 Task: Look for space in Collegno, Italy from 17th June, 2023 to 21st June, 2023 for 2 adults in price range Rs.7000 to Rs.12000. Place can be private room with 1  bedroom having 2 beds and 1 bathroom. Property type can be house, flat, guest house. Amenities needed are: wifi. Booking option can be shelf check-in. Required host language is English.
Action: Mouse moved to (492, 125)
Screenshot: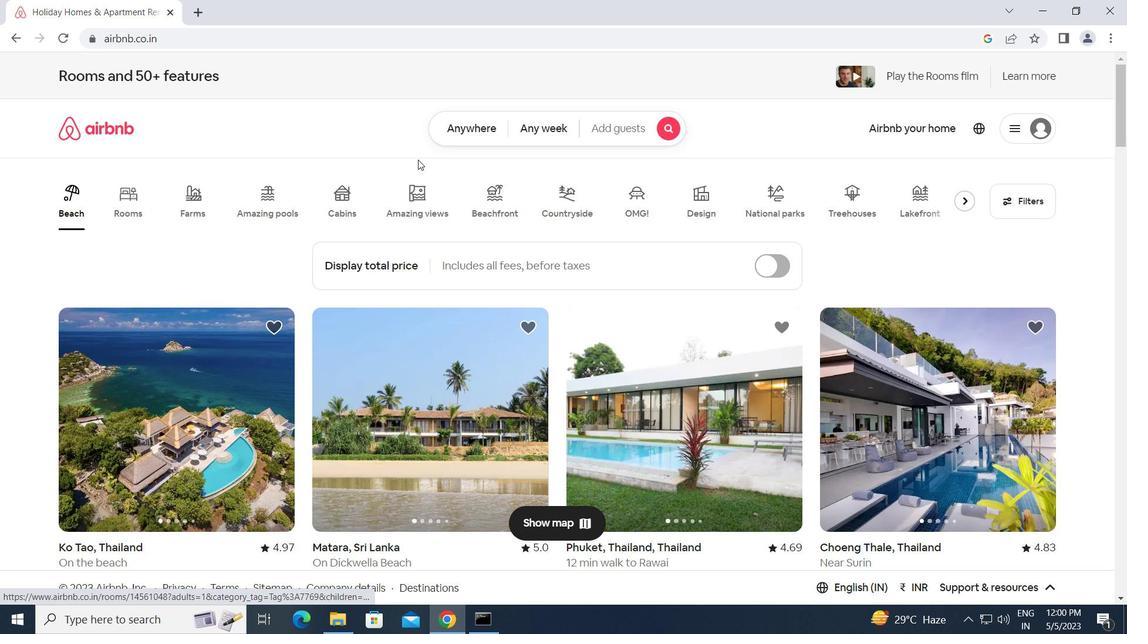 
Action: Mouse pressed left at (492, 125)
Screenshot: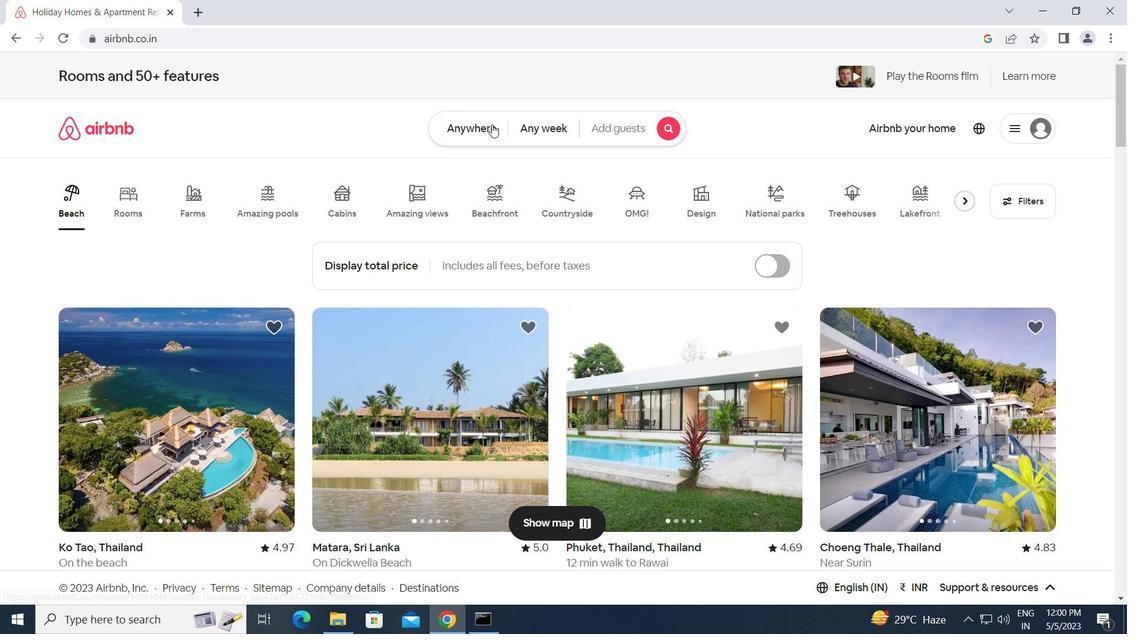 
Action: Mouse moved to (394, 178)
Screenshot: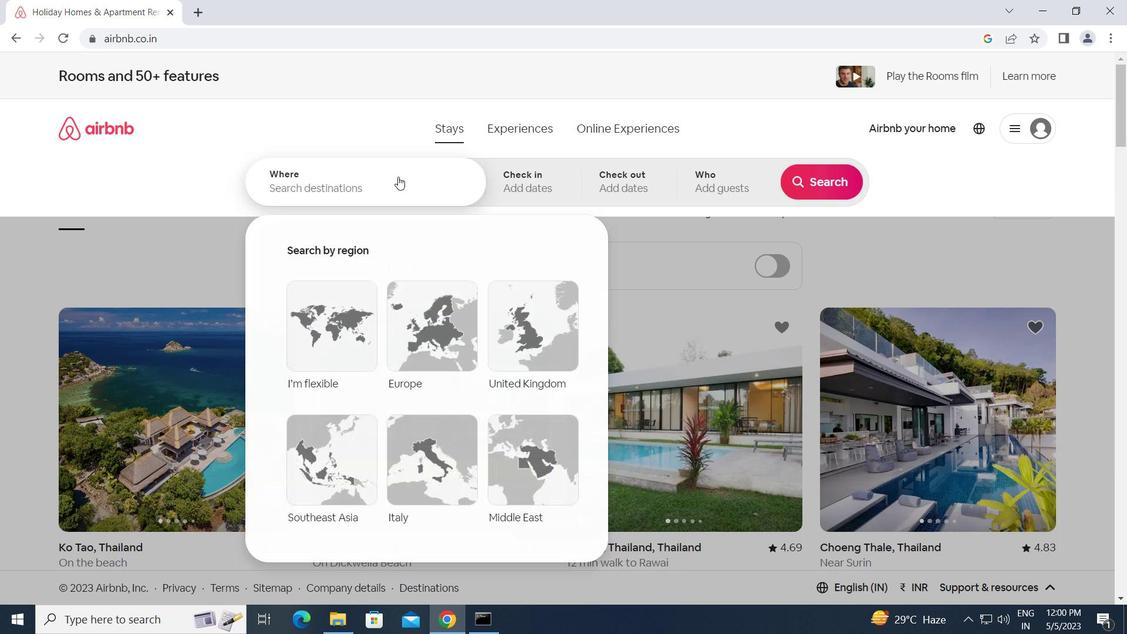 
Action: Mouse pressed left at (394, 178)
Screenshot: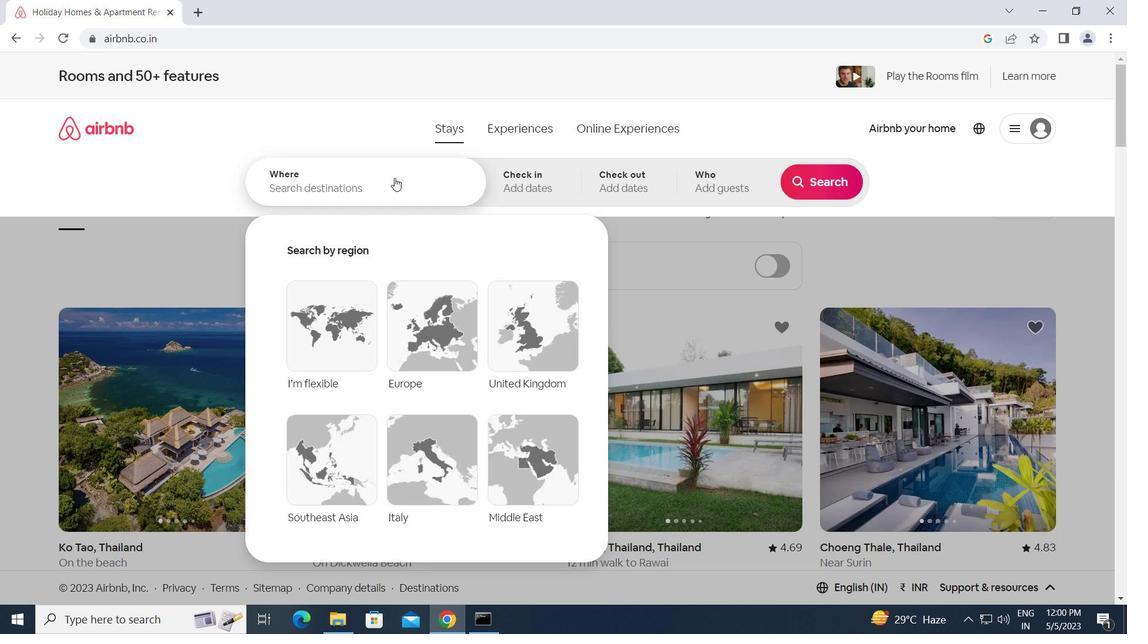 
Action: Key pressed c<Key.caps_lock>ollegno,<Key.space><Key.caps_lock>i<Key.caps_lock>taly<Key.enter>
Screenshot: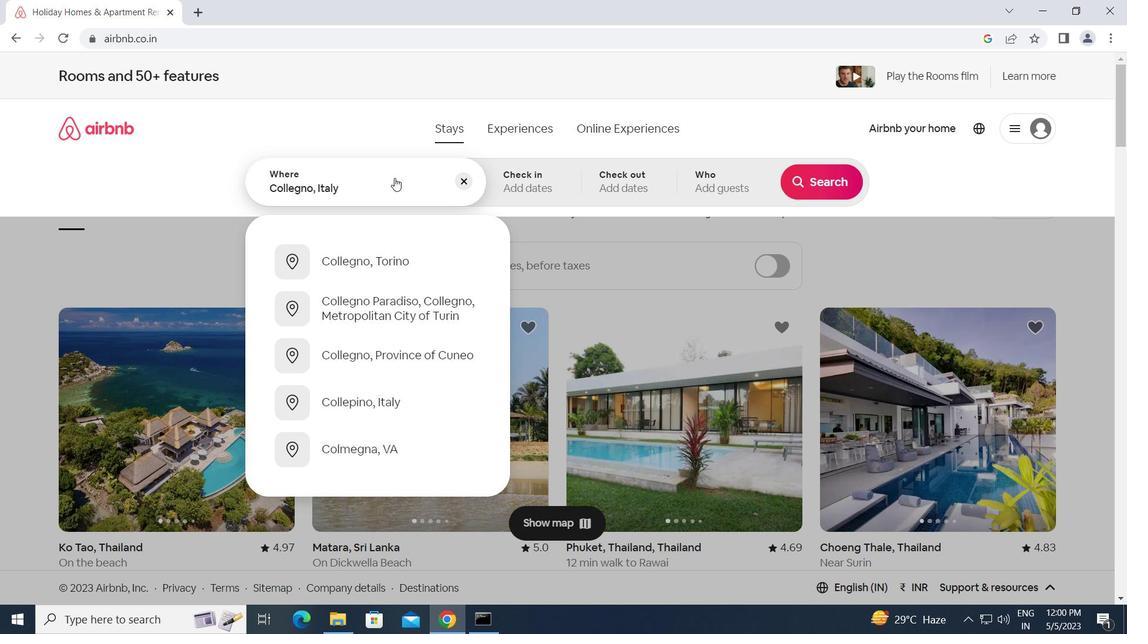 
Action: Mouse moved to (803, 432)
Screenshot: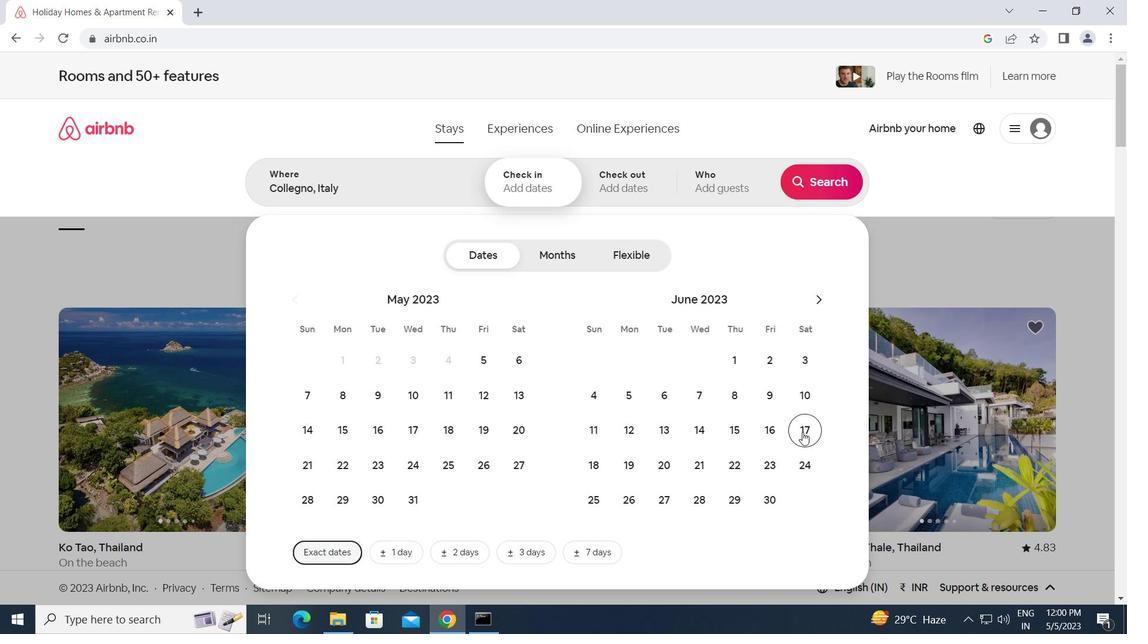
Action: Mouse pressed left at (803, 432)
Screenshot: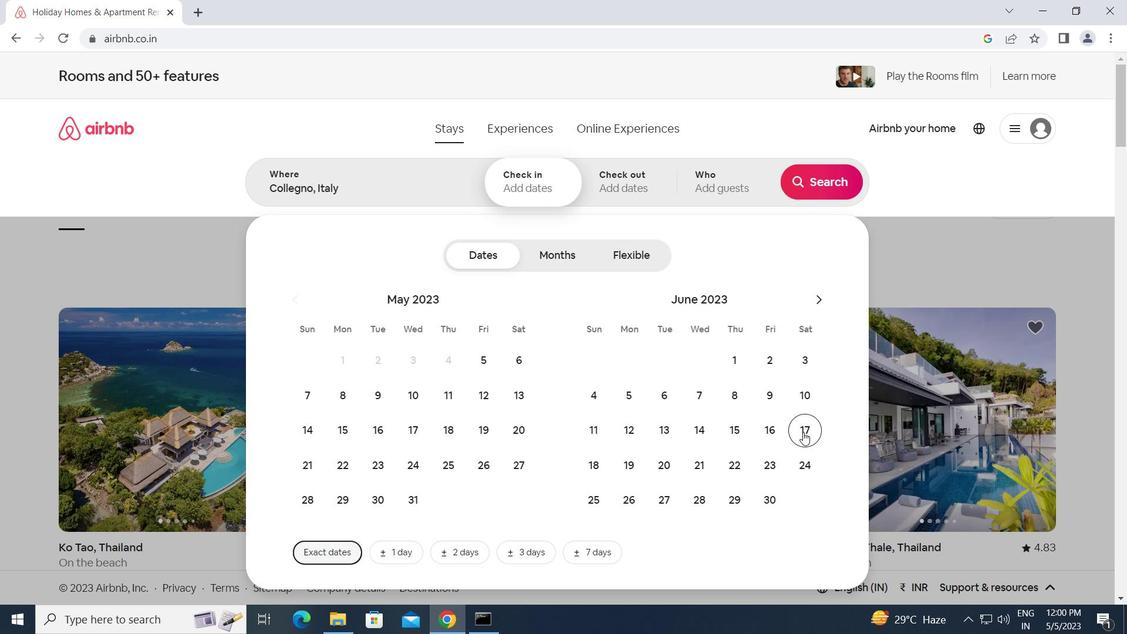 
Action: Mouse moved to (704, 469)
Screenshot: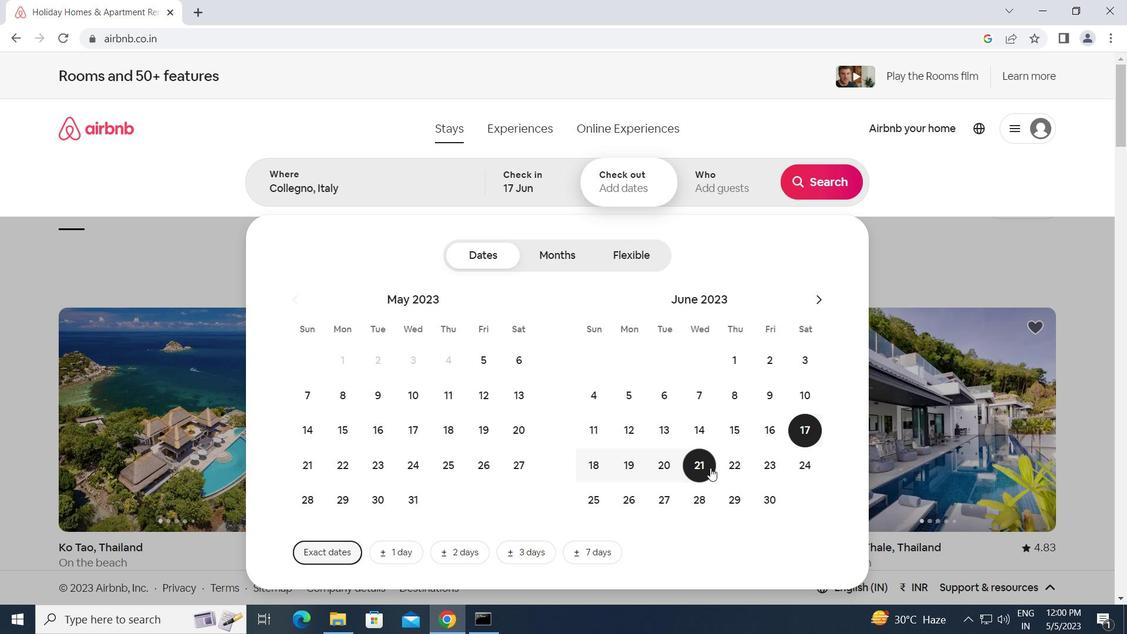 
Action: Mouse pressed left at (704, 469)
Screenshot: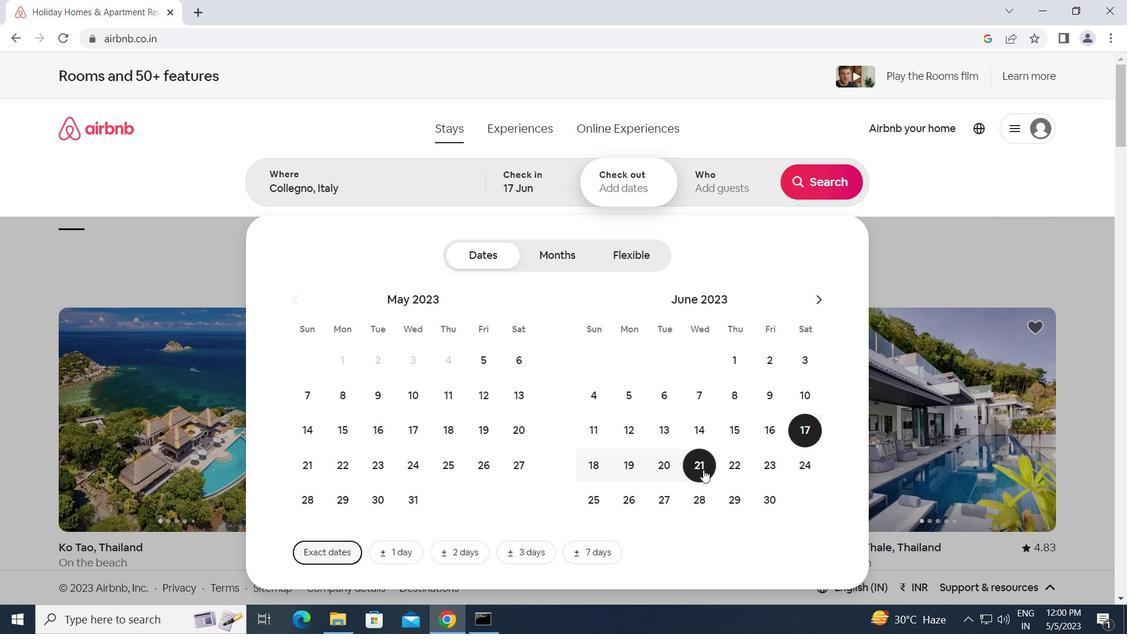 
Action: Mouse moved to (725, 182)
Screenshot: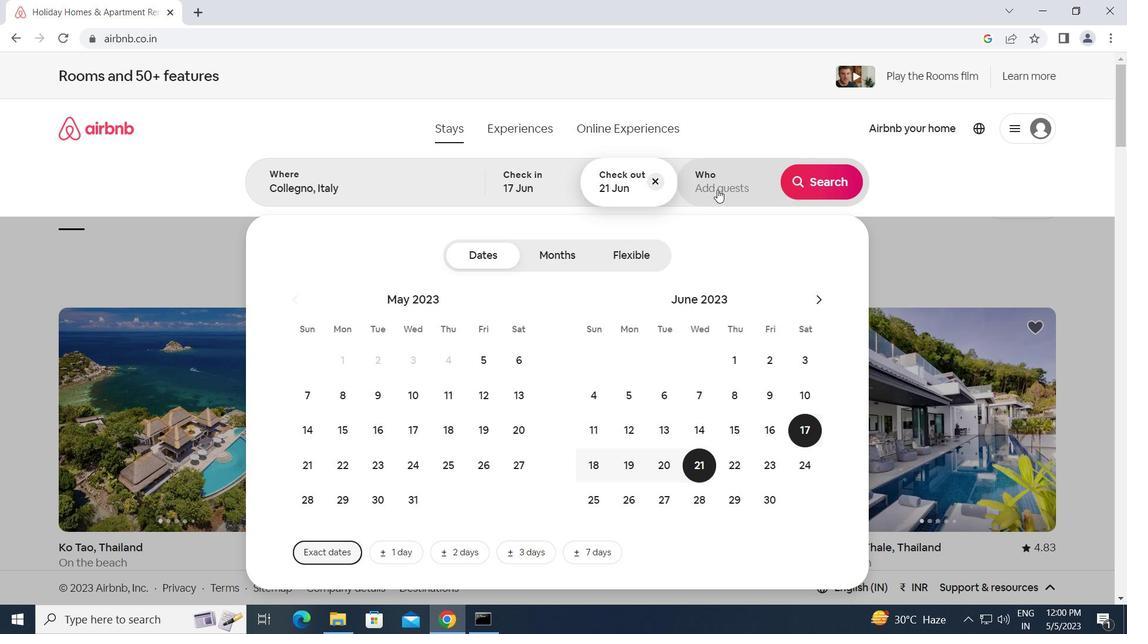 
Action: Mouse pressed left at (725, 182)
Screenshot: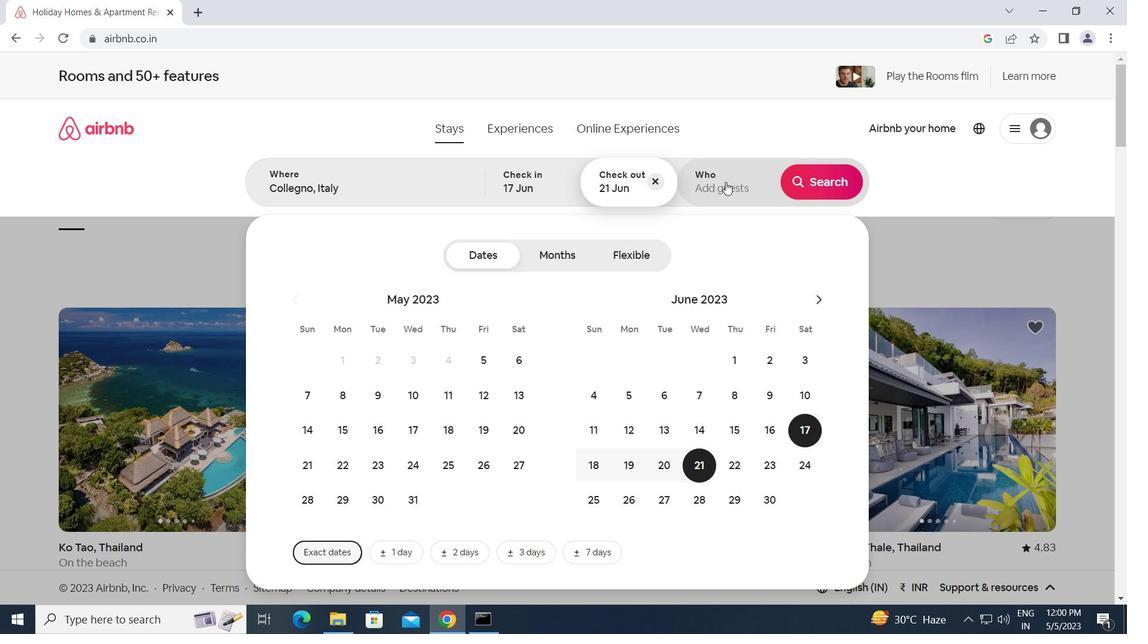 
Action: Mouse moved to (828, 256)
Screenshot: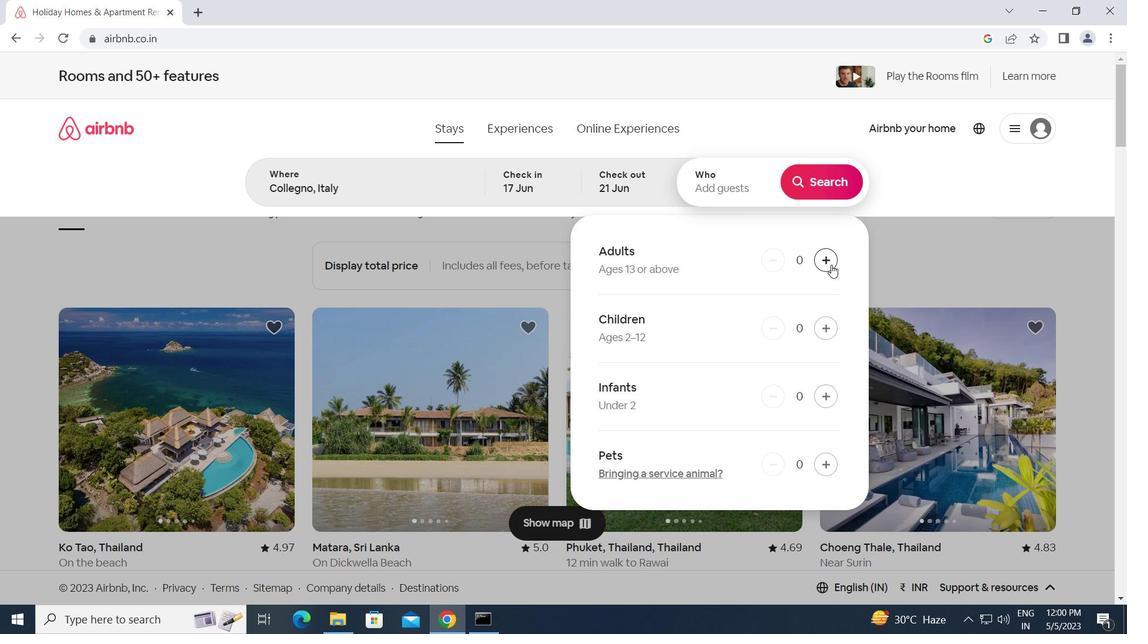 
Action: Mouse pressed left at (828, 256)
Screenshot: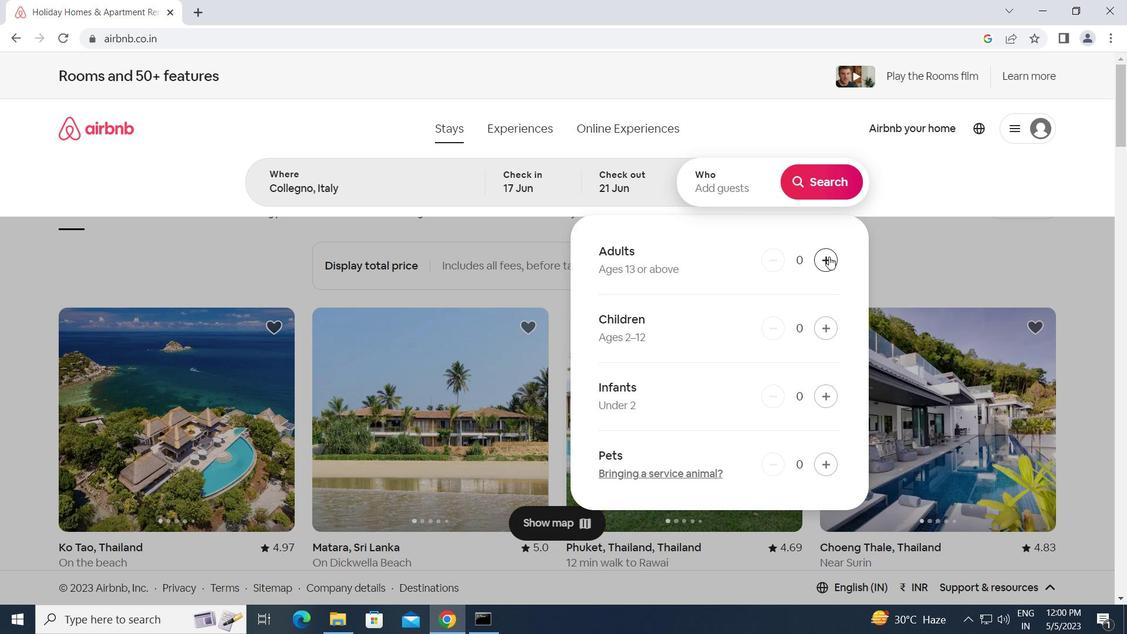 
Action: Mouse pressed left at (828, 256)
Screenshot: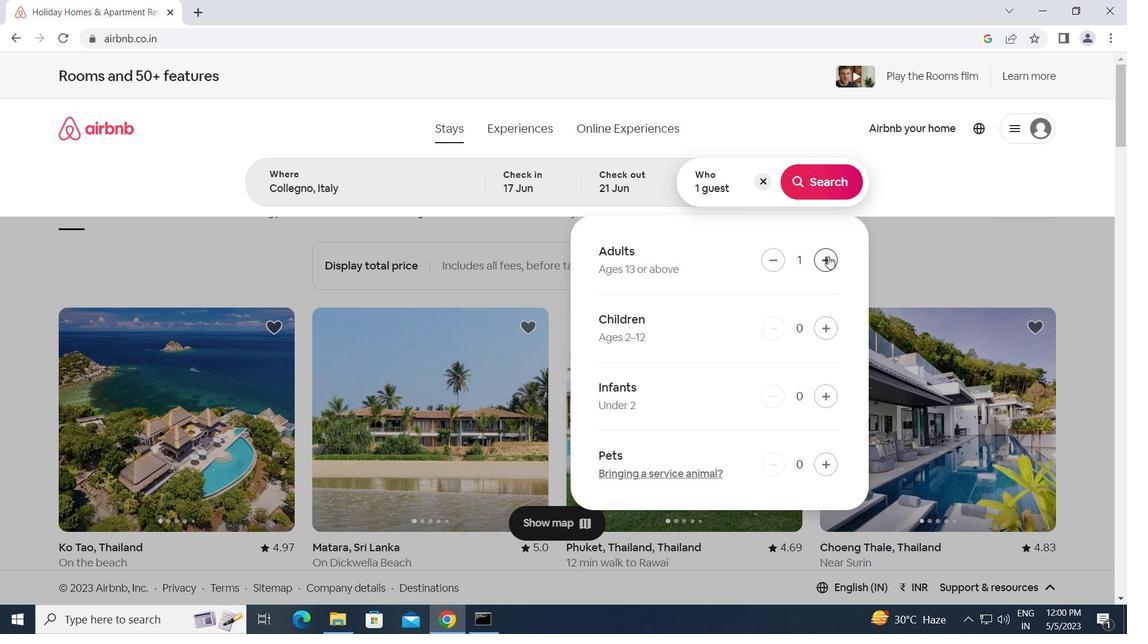 
Action: Mouse moved to (823, 179)
Screenshot: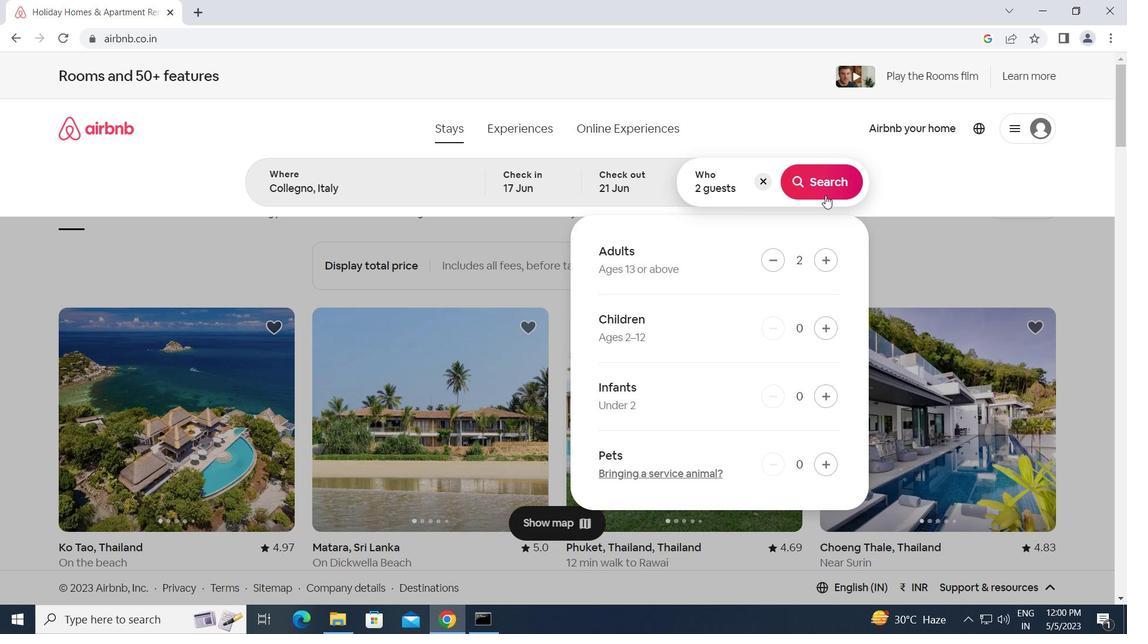 
Action: Mouse pressed left at (823, 179)
Screenshot: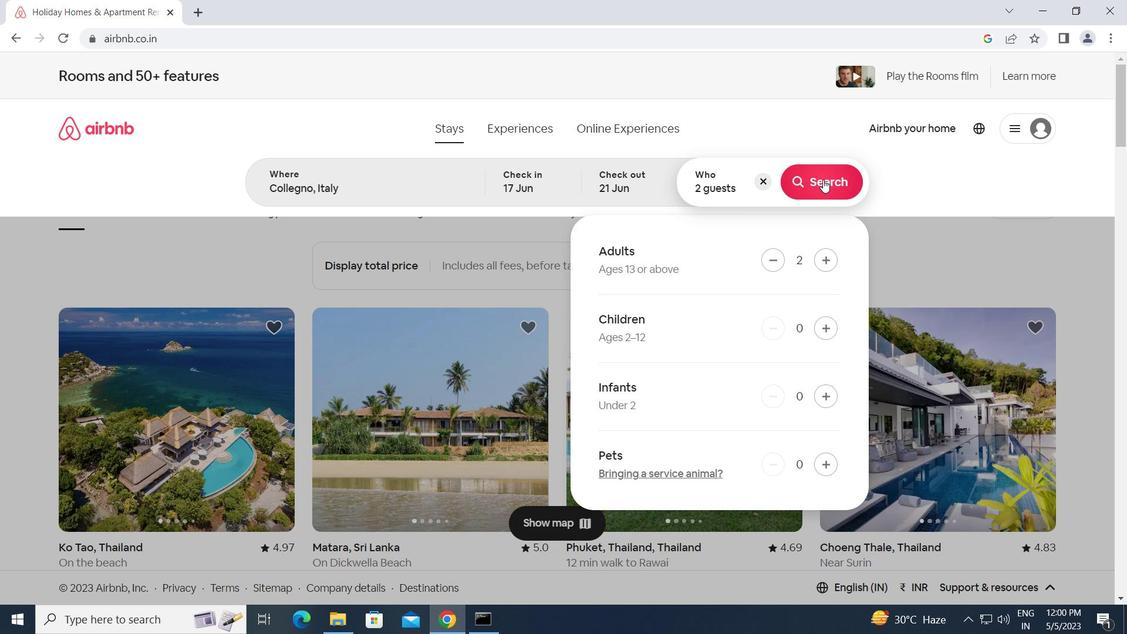 
Action: Mouse moved to (1072, 140)
Screenshot: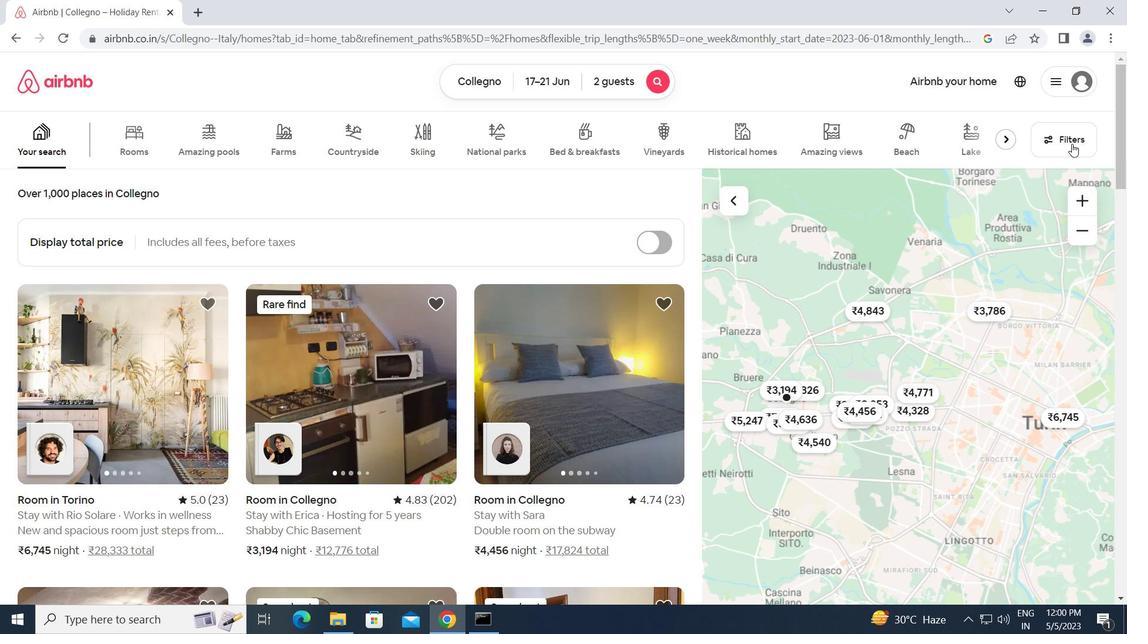
Action: Mouse pressed left at (1072, 140)
Screenshot: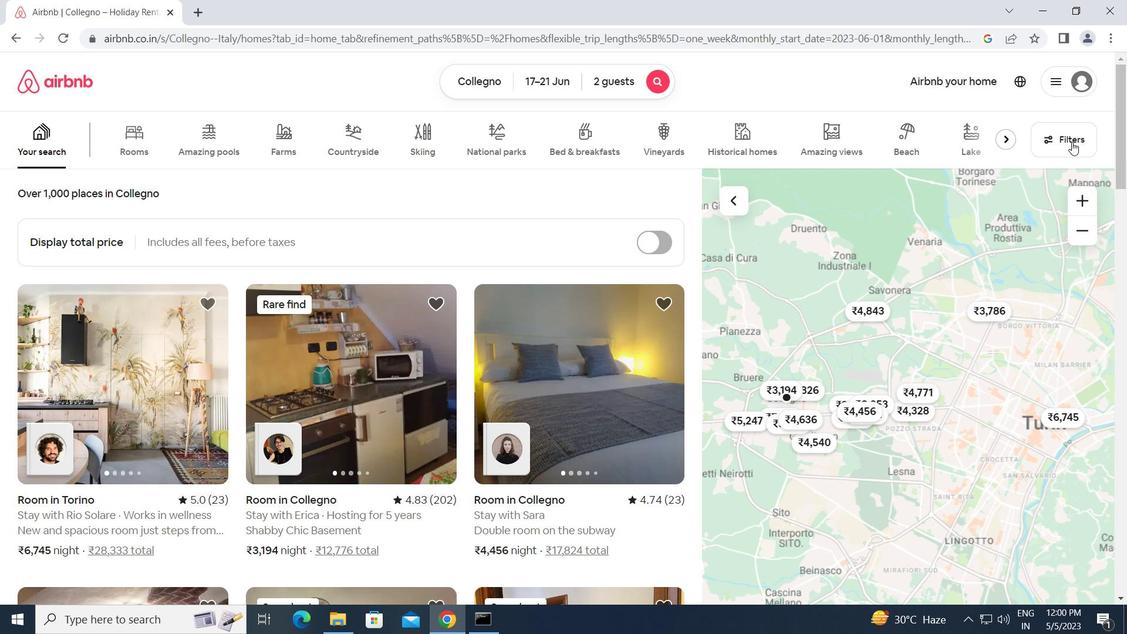 
Action: Mouse moved to (368, 506)
Screenshot: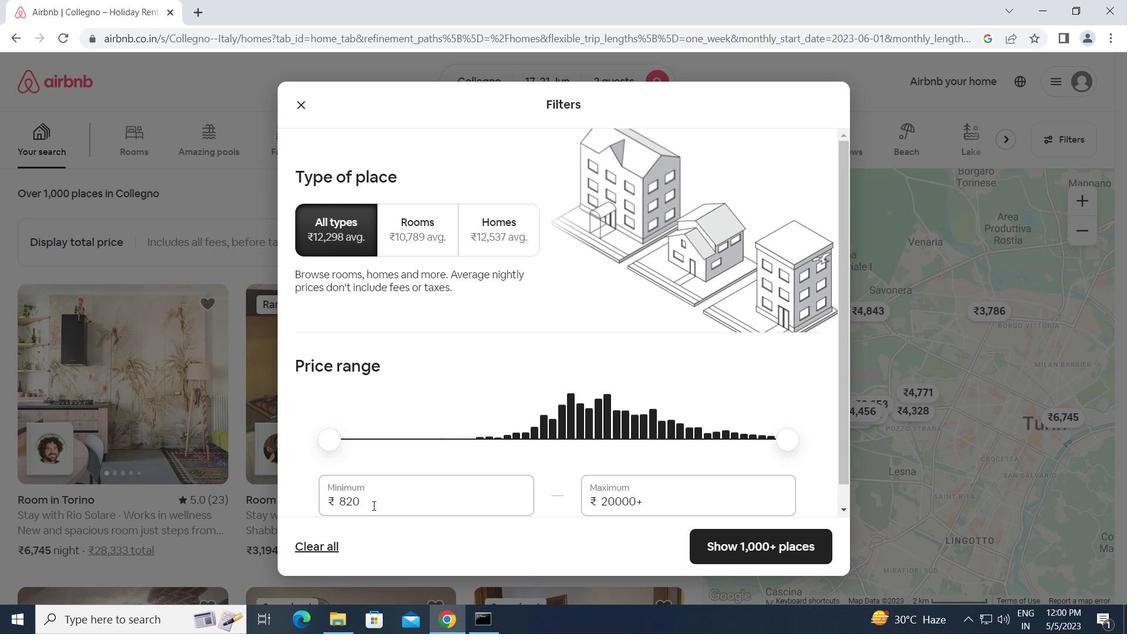 
Action: Mouse pressed left at (368, 506)
Screenshot: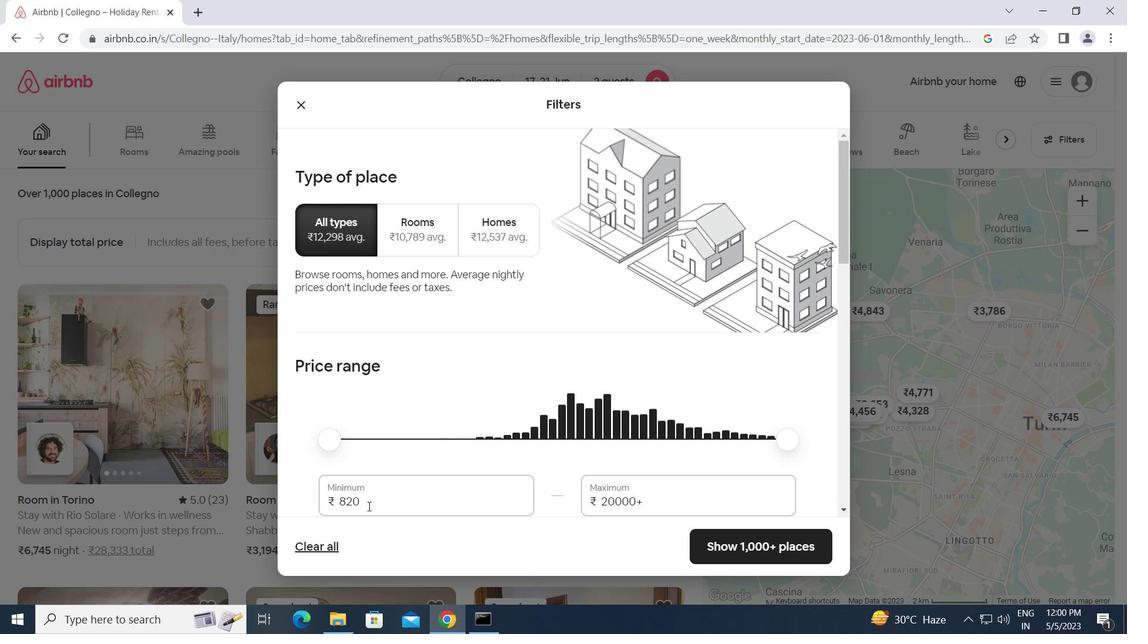 
Action: Mouse moved to (318, 506)
Screenshot: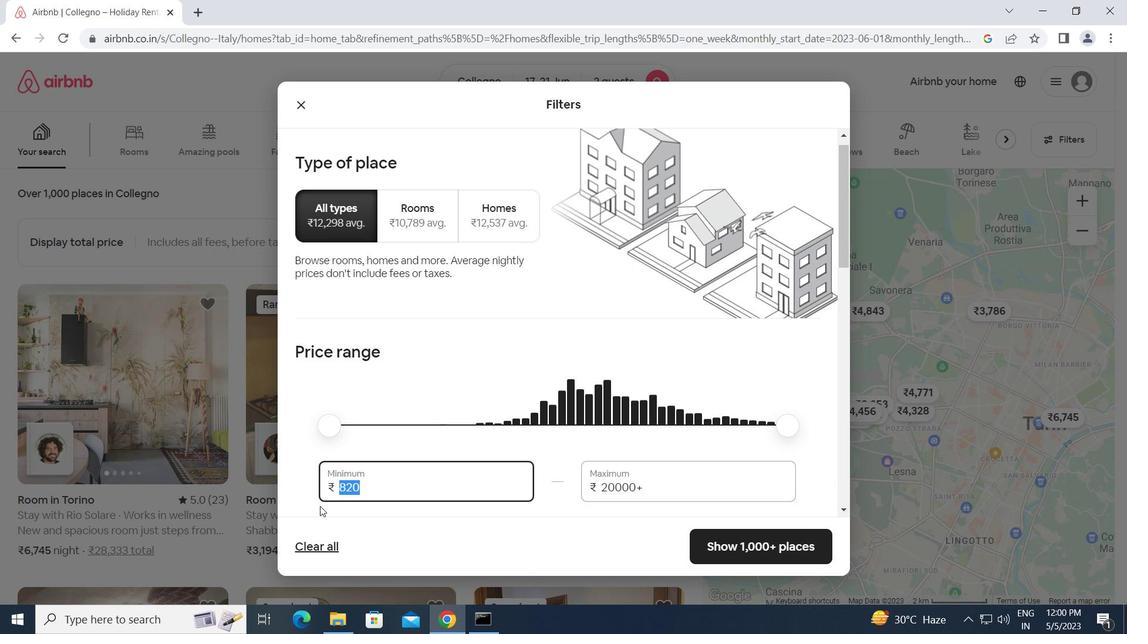 
Action: Key pressed 7000<Key.tab>12000
Screenshot: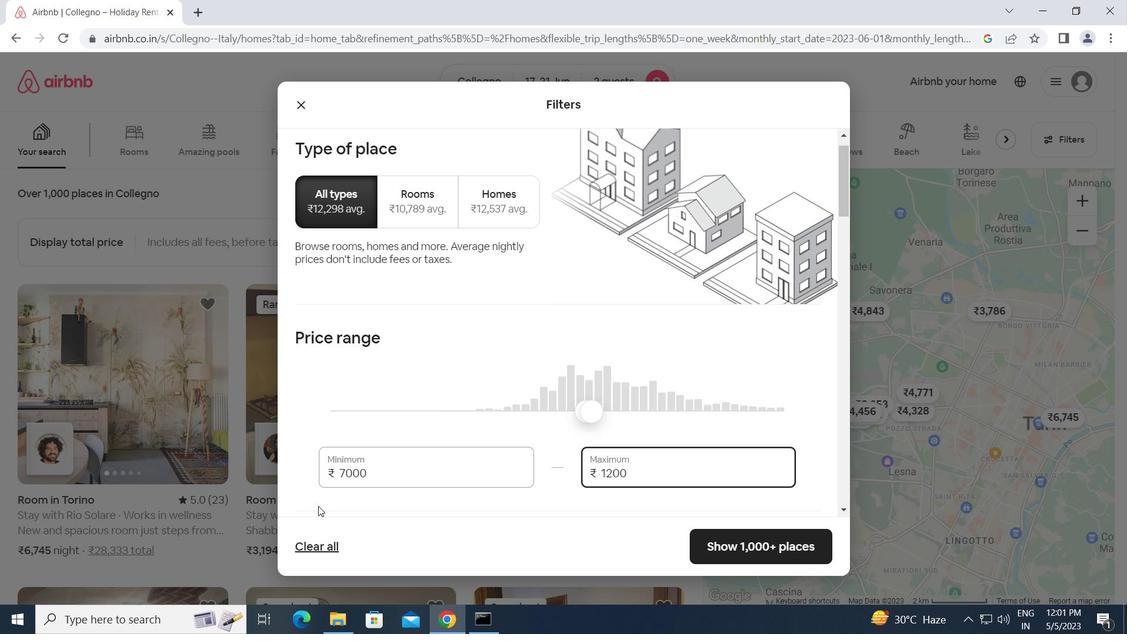 
Action: Mouse moved to (379, 499)
Screenshot: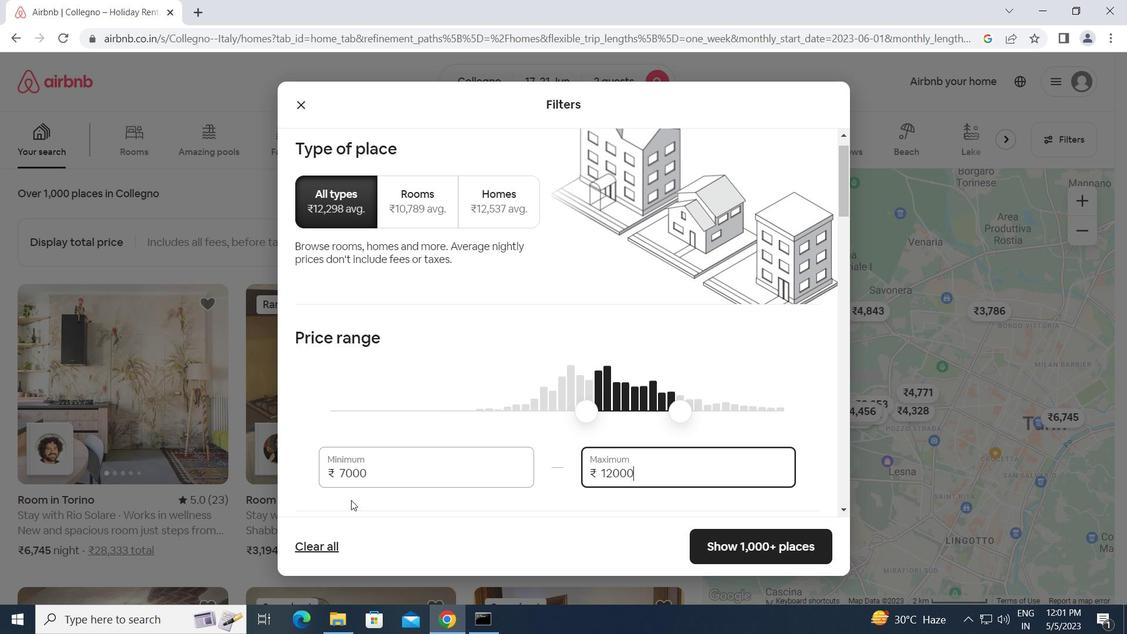 
Action: Mouse scrolled (379, 498) with delta (0, 0)
Screenshot: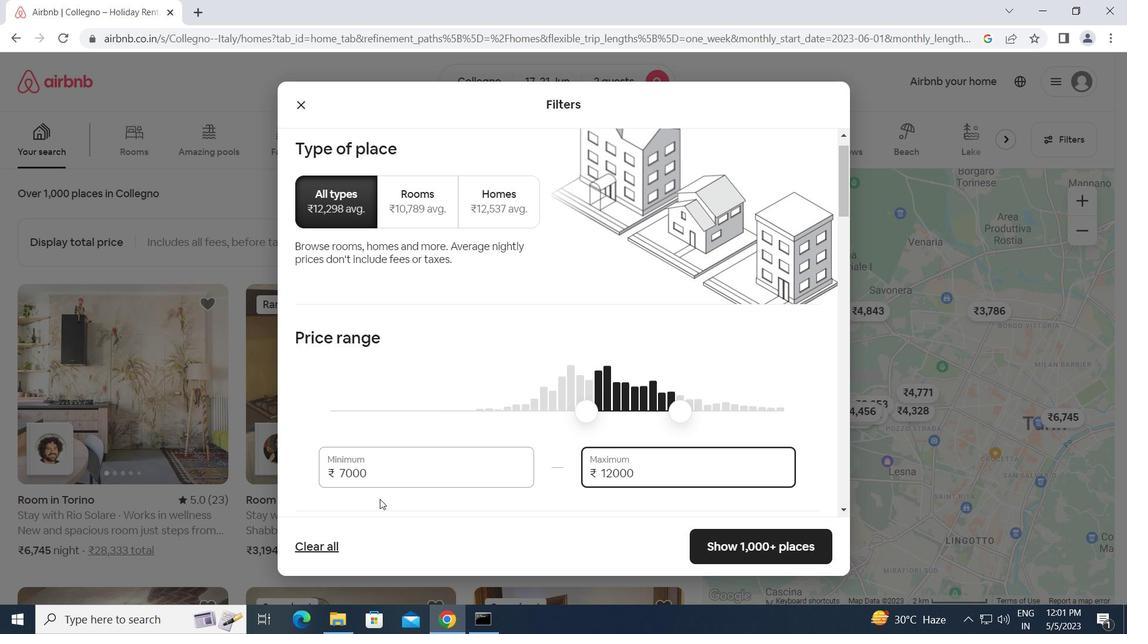 
Action: Mouse scrolled (379, 498) with delta (0, 0)
Screenshot: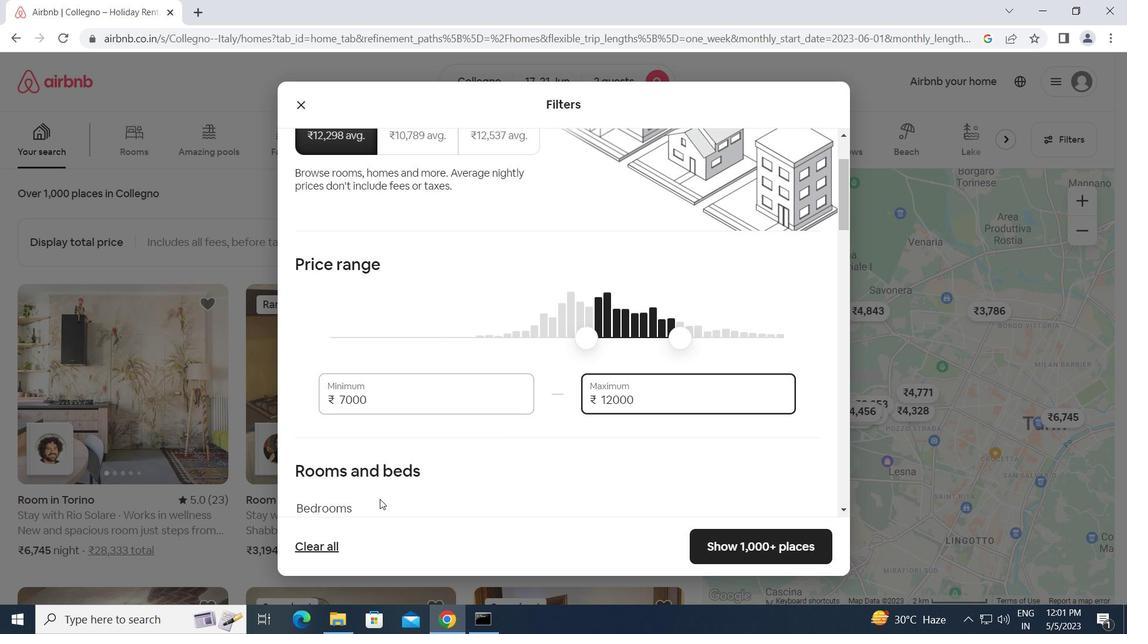 
Action: Mouse scrolled (379, 498) with delta (0, 0)
Screenshot: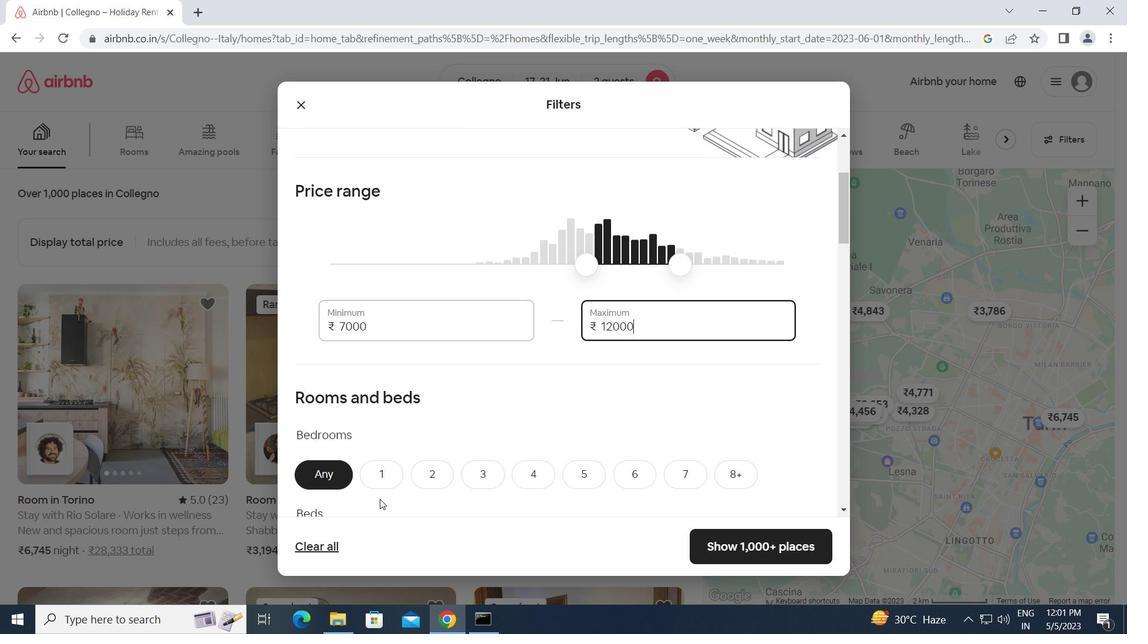 
Action: Mouse scrolled (379, 498) with delta (0, 0)
Screenshot: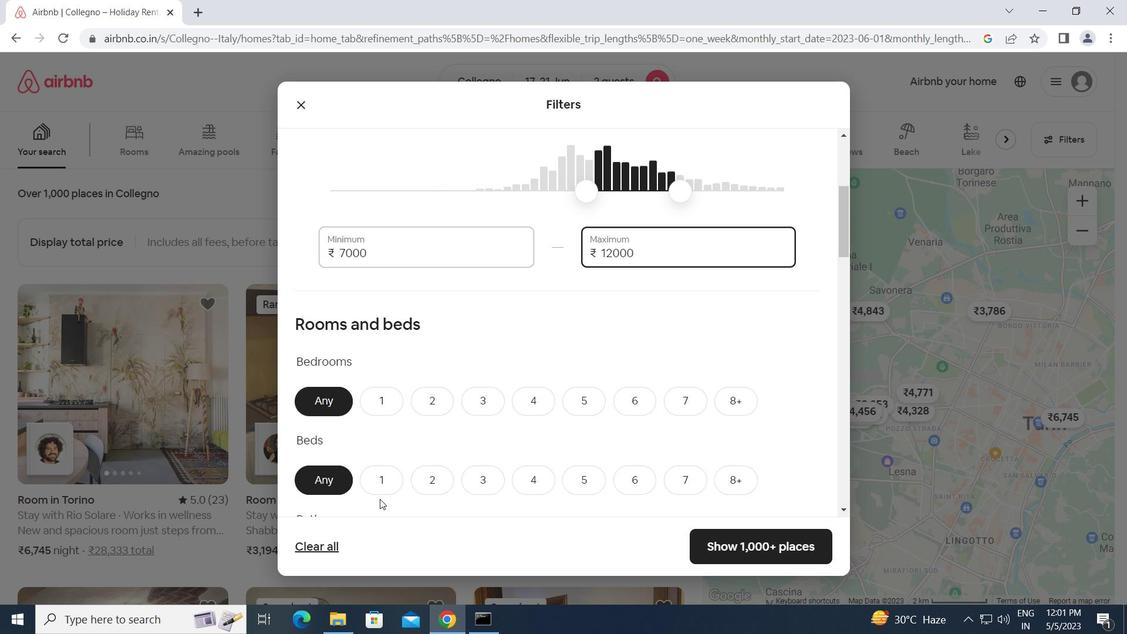 
Action: Mouse moved to (372, 322)
Screenshot: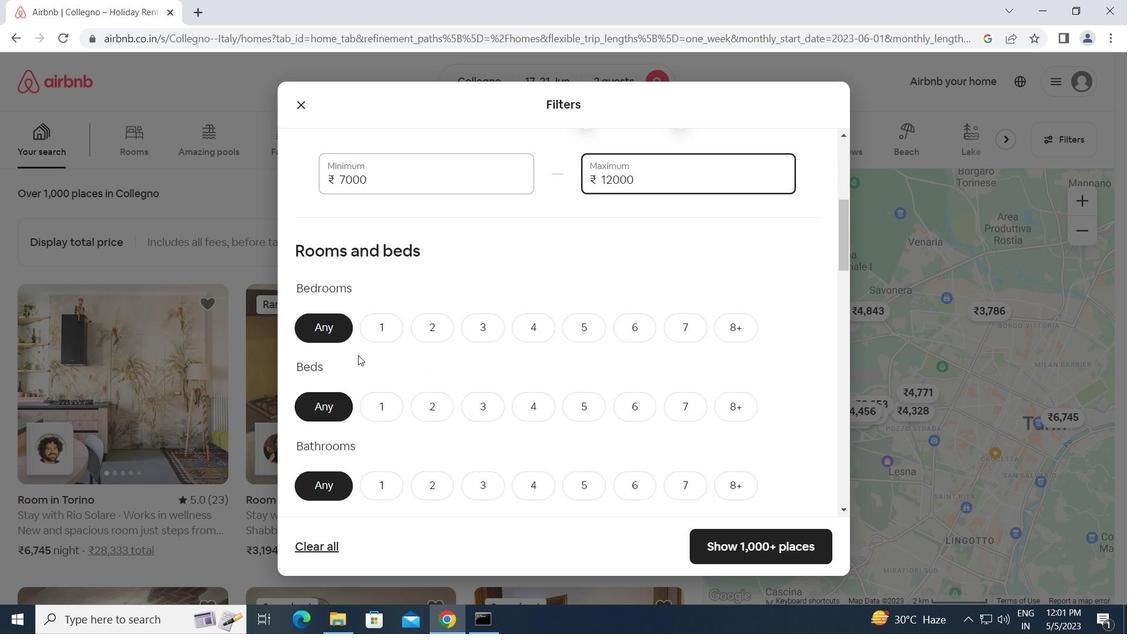 
Action: Mouse pressed left at (372, 322)
Screenshot: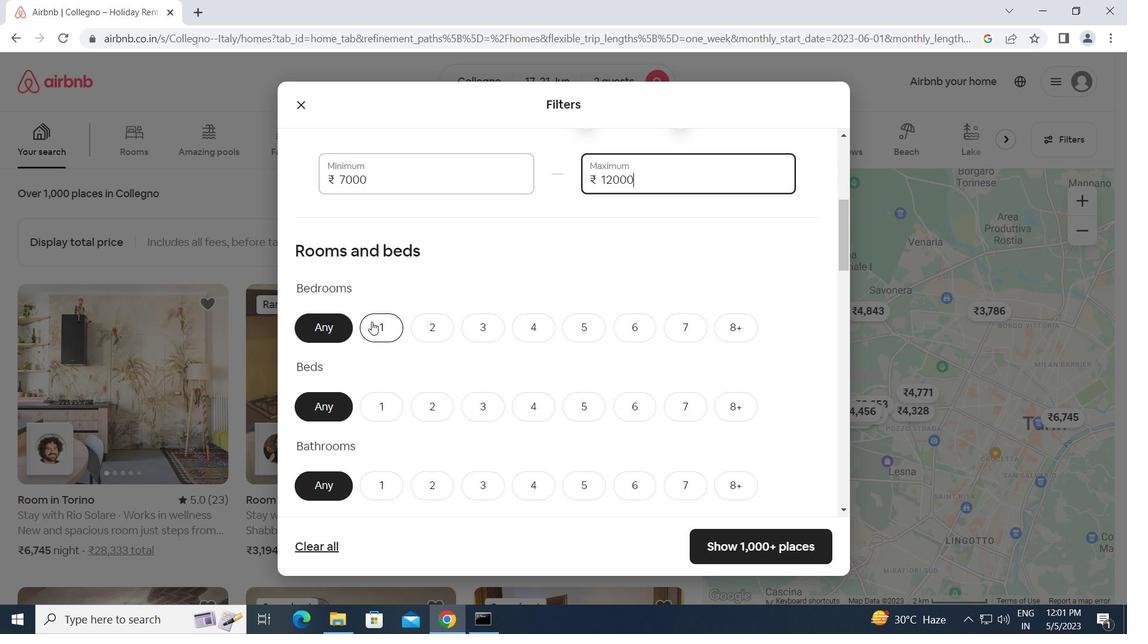 
Action: Mouse moved to (439, 397)
Screenshot: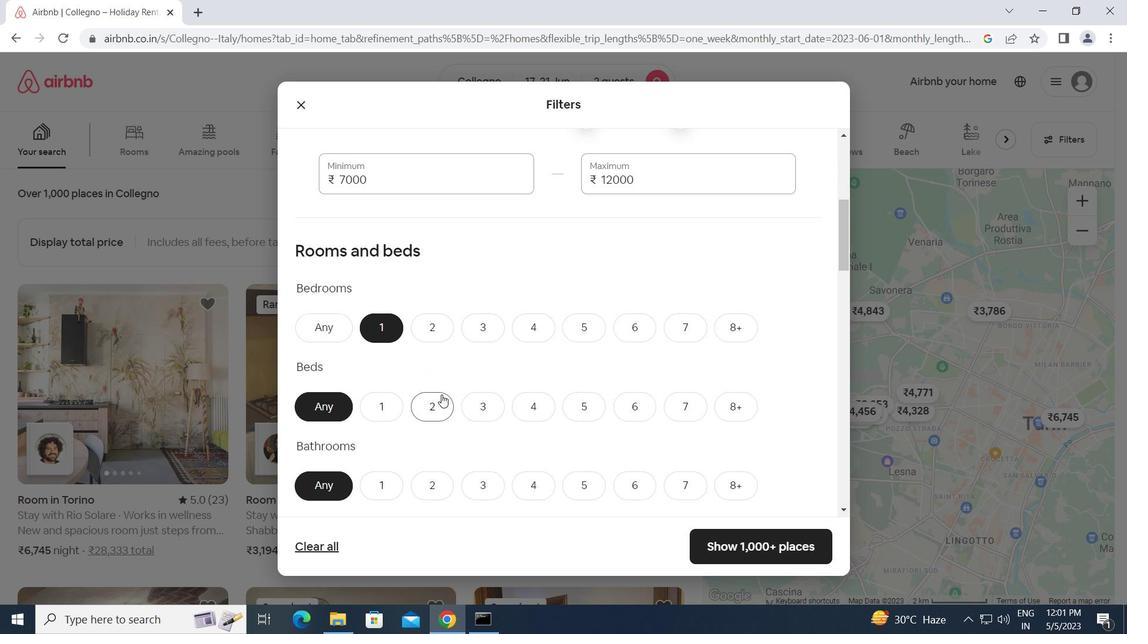 
Action: Mouse pressed left at (439, 397)
Screenshot: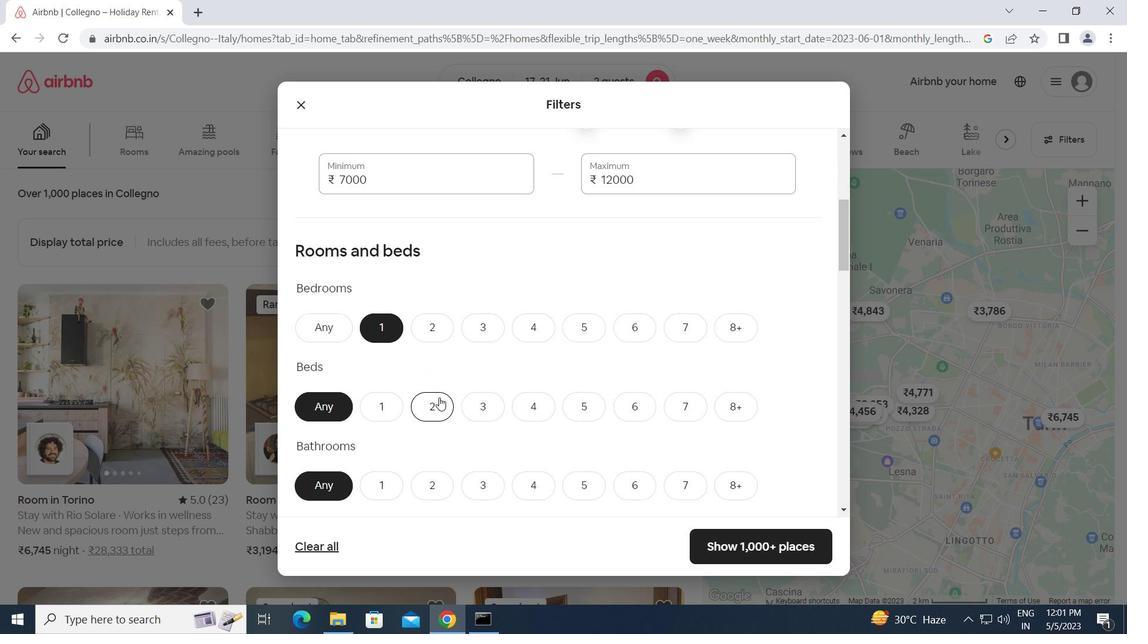 
Action: Mouse moved to (395, 480)
Screenshot: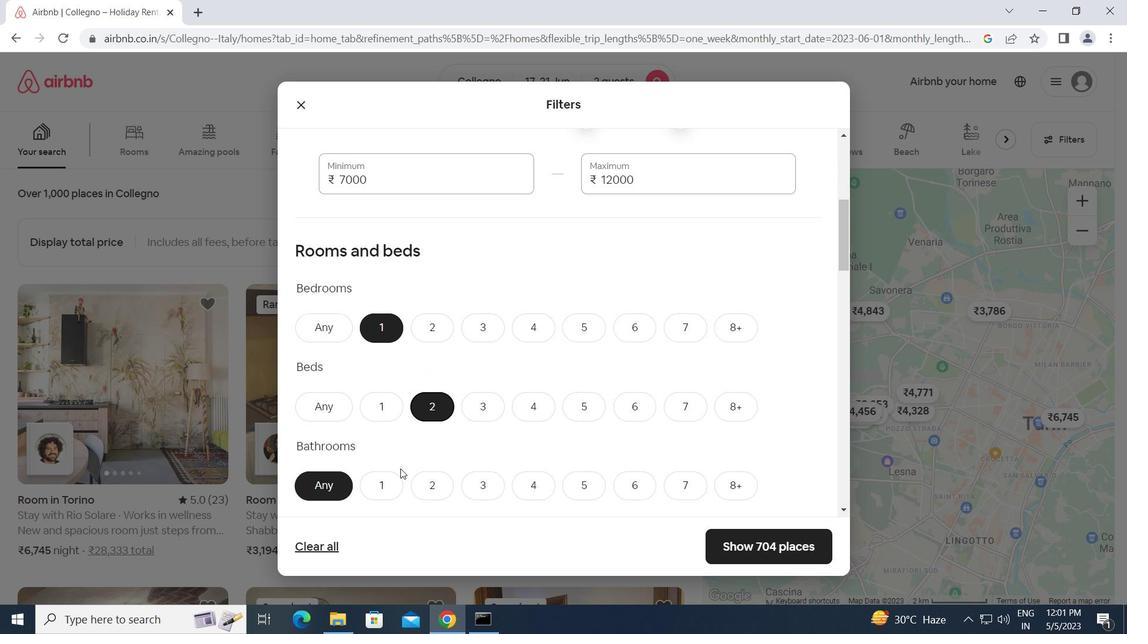 
Action: Mouse pressed left at (395, 480)
Screenshot: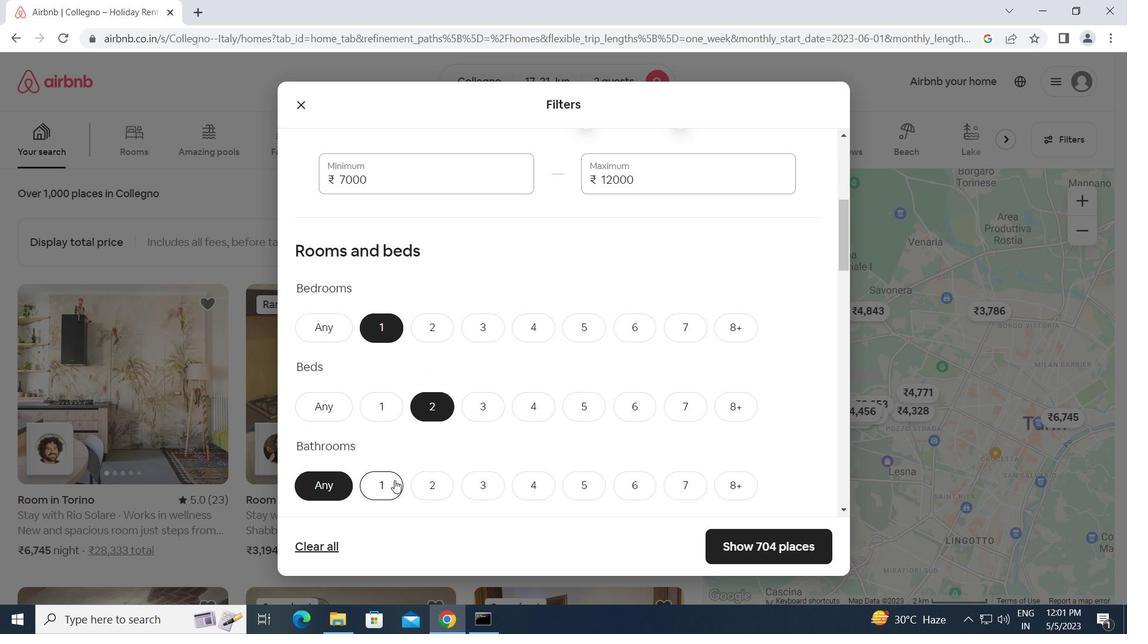 
Action: Mouse scrolled (395, 480) with delta (0, 0)
Screenshot: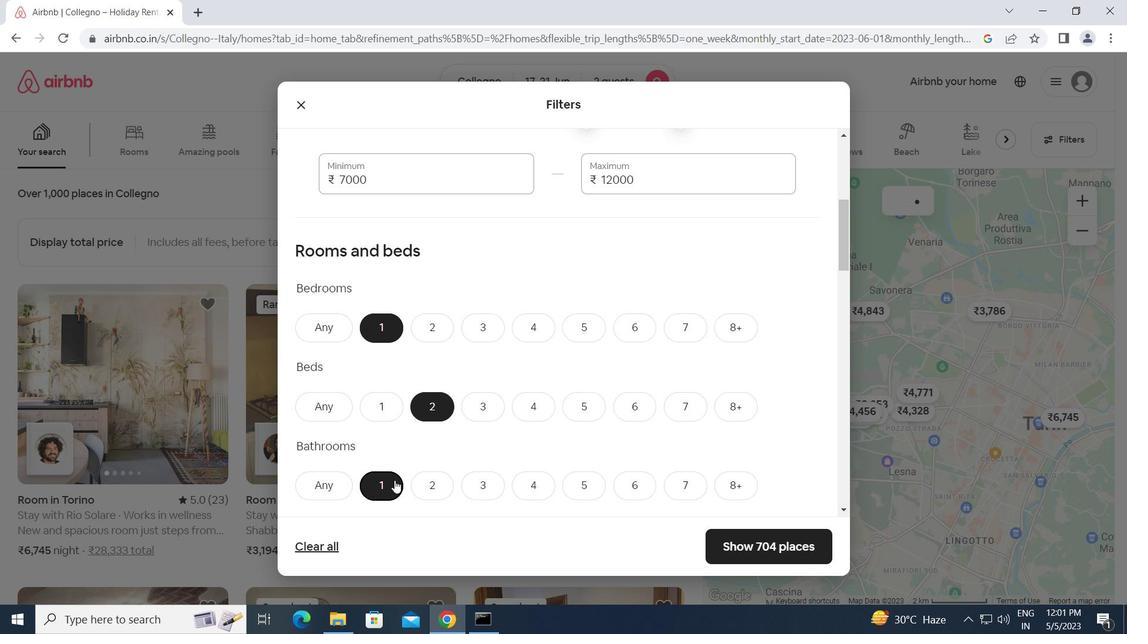 
Action: Mouse scrolled (395, 480) with delta (0, 0)
Screenshot: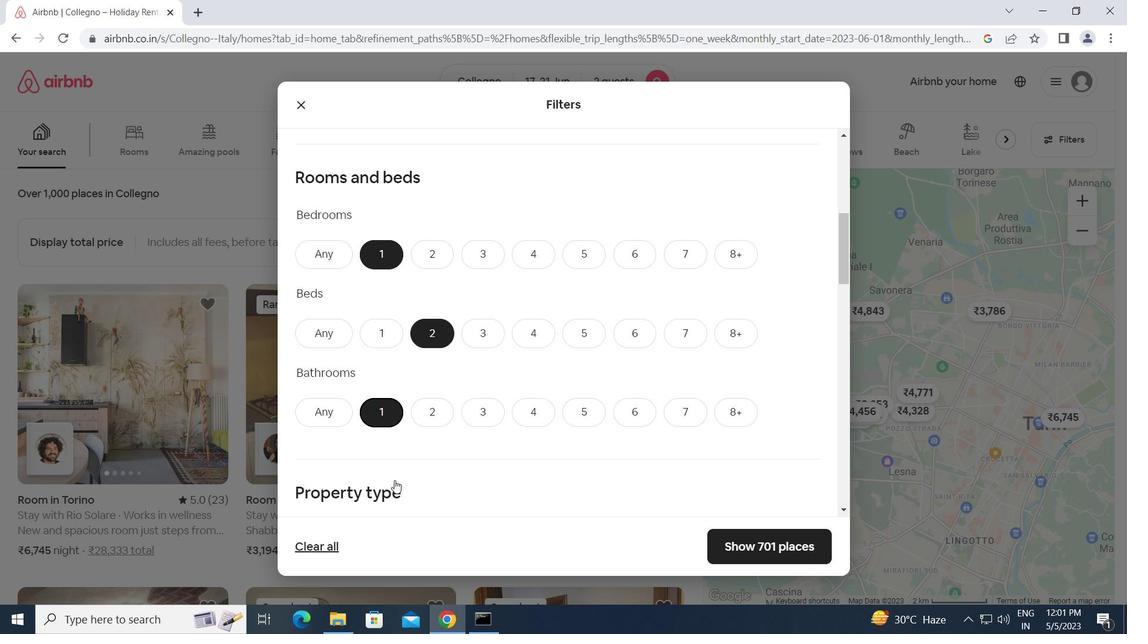 
Action: Mouse moved to (398, 452)
Screenshot: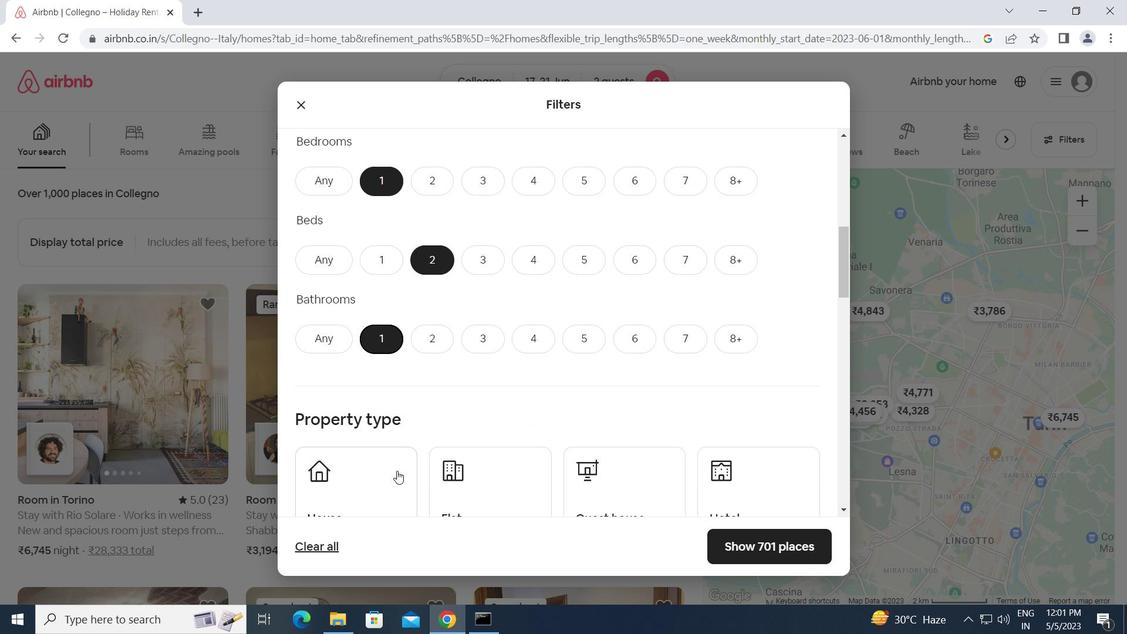 
Action: Mouse scrolled (398, 452) with delta (0, 0)
Screenshot: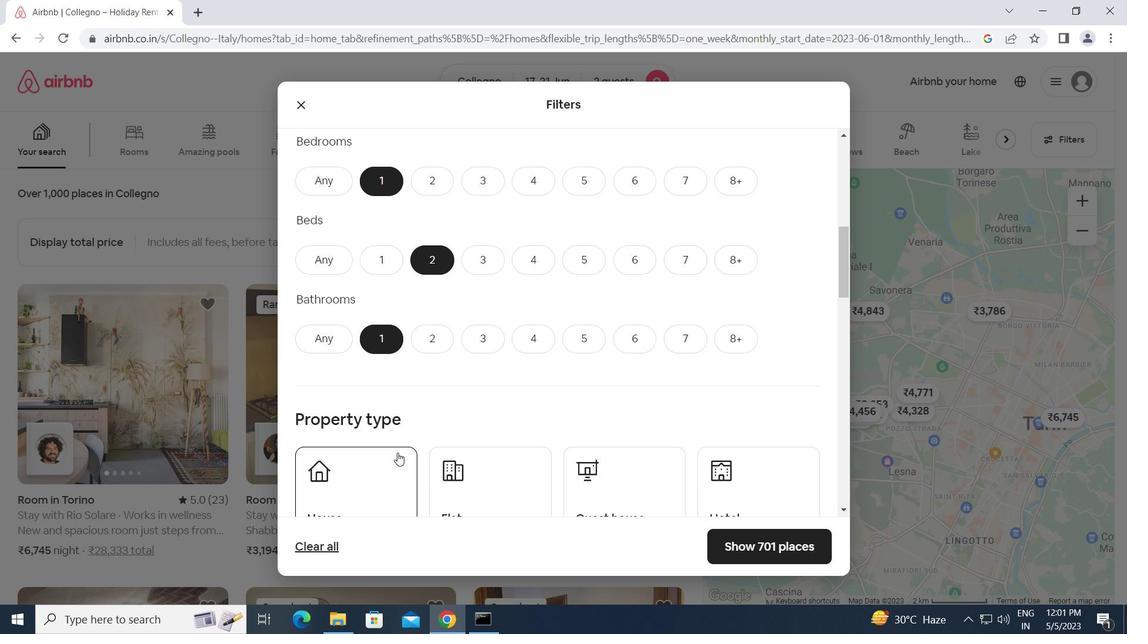 
Action: Mouse scrolled (398, 452) with delta (0, 0)
Screenshot: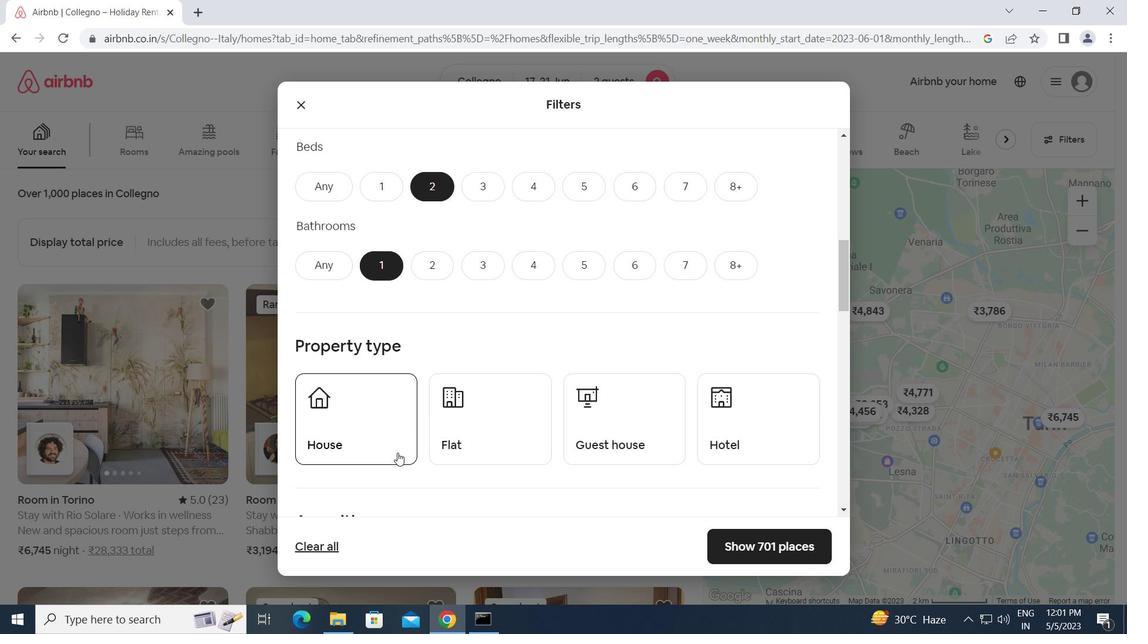 
Action: Mouse moved to (357, 354)
Screenshot: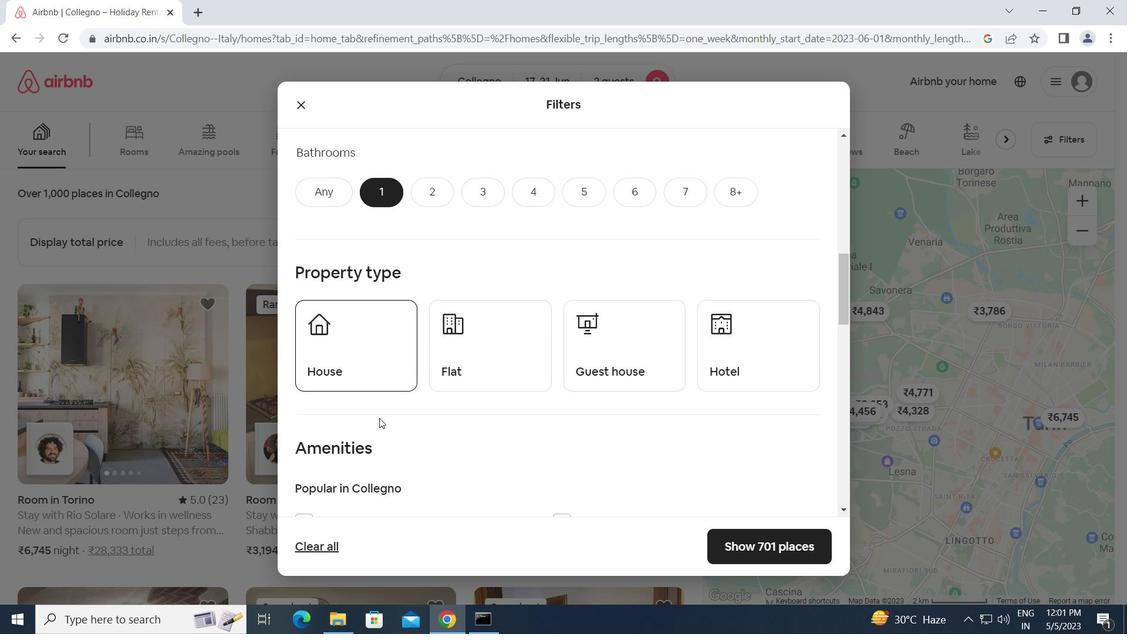
Action: Mouse pressed left at (357, 354)
Screenshot: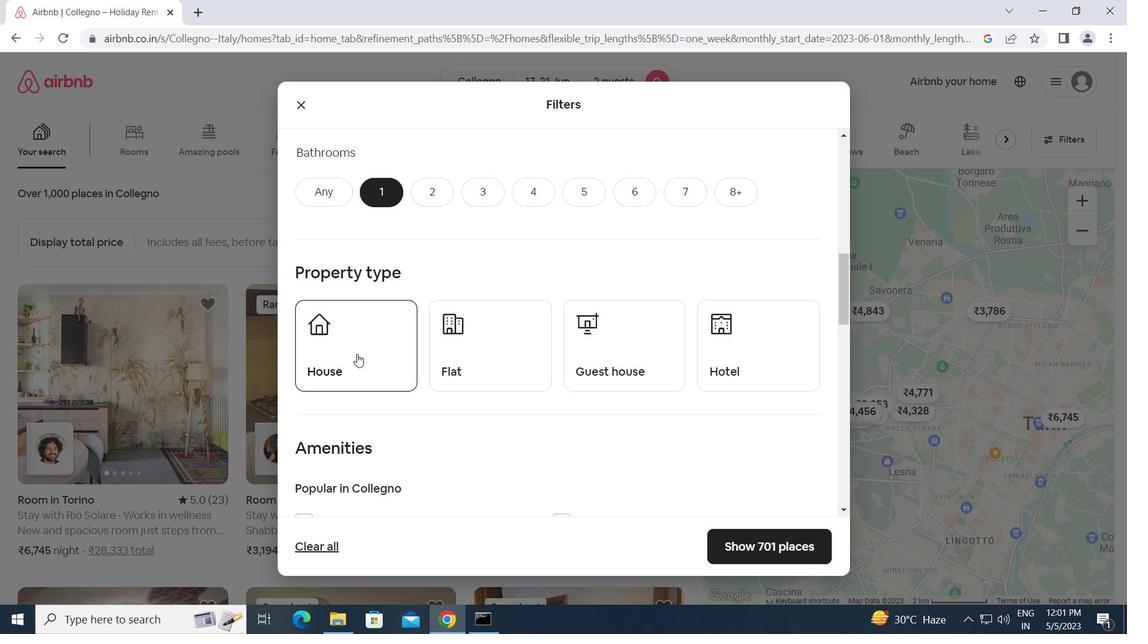 
Action: Mouse moved to (467, 352)
Screenshot: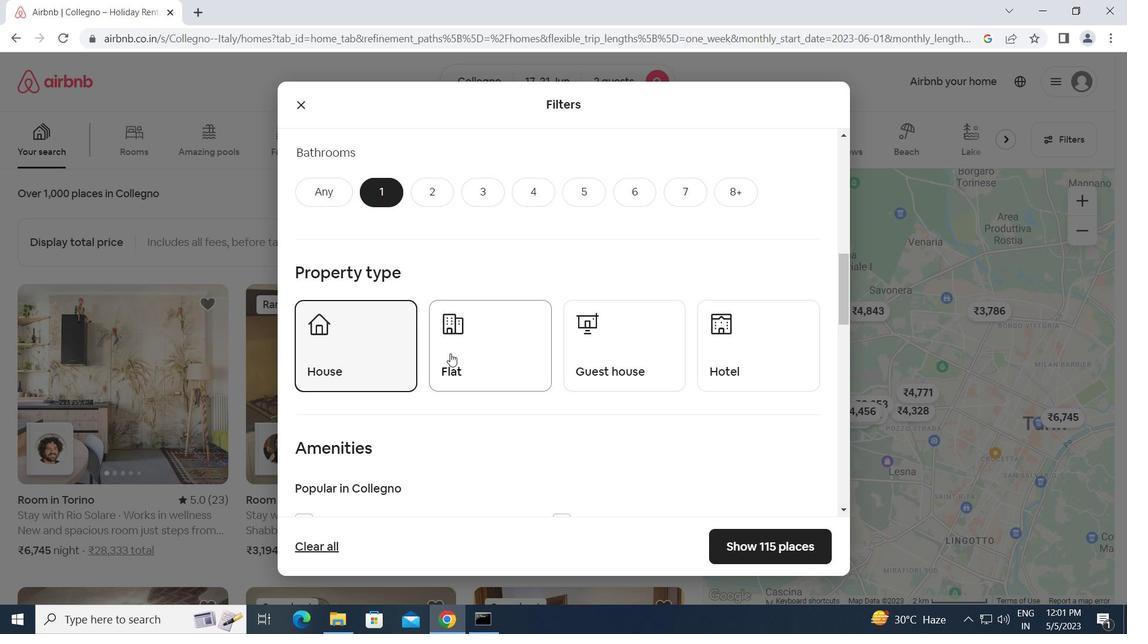 
Action: Mouse pressed left at (467, 352)
Screenshot: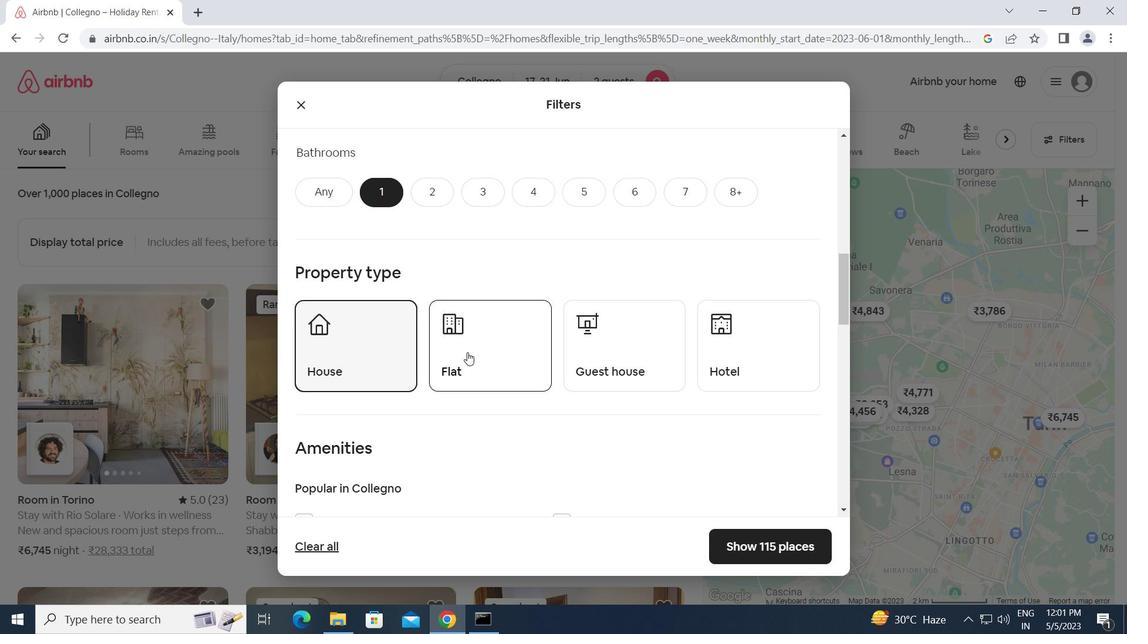 
Action: Mouse moved to (590, 354)
Screenshot: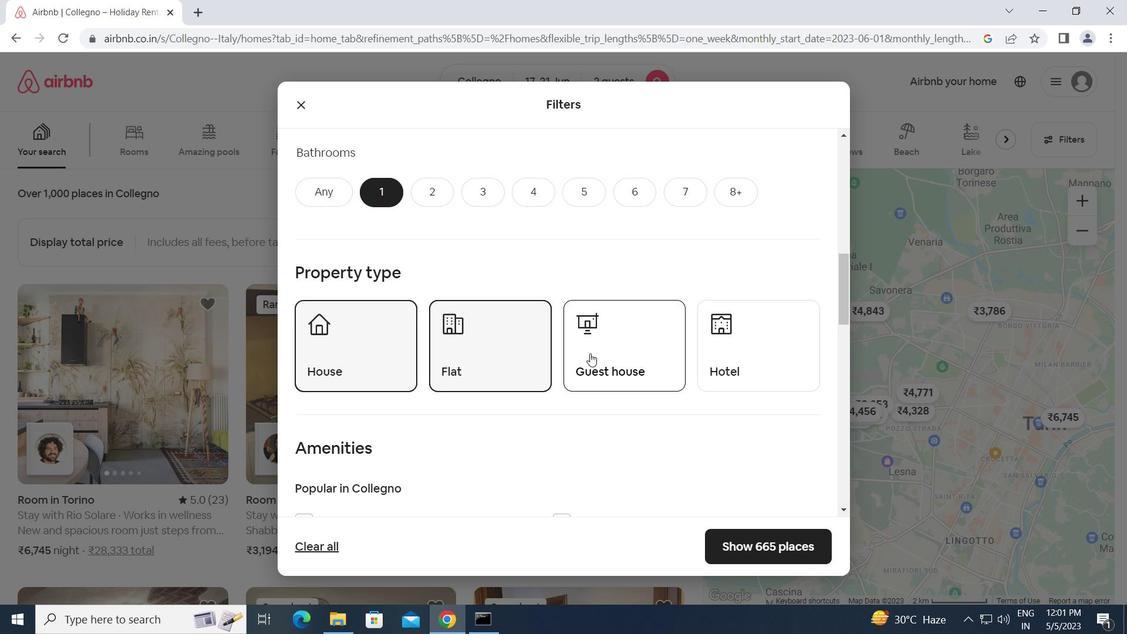 
Action: Mouse pressed left at (590, 354)
Screenshot: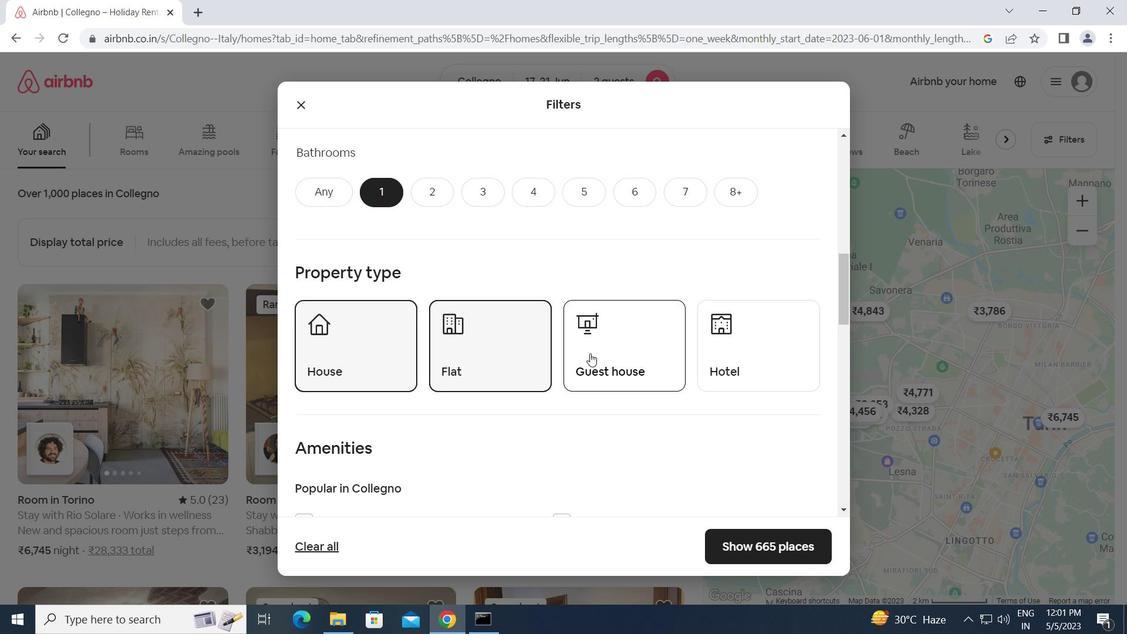 
Action: Mouse moved to (454, 408)
Screenshot: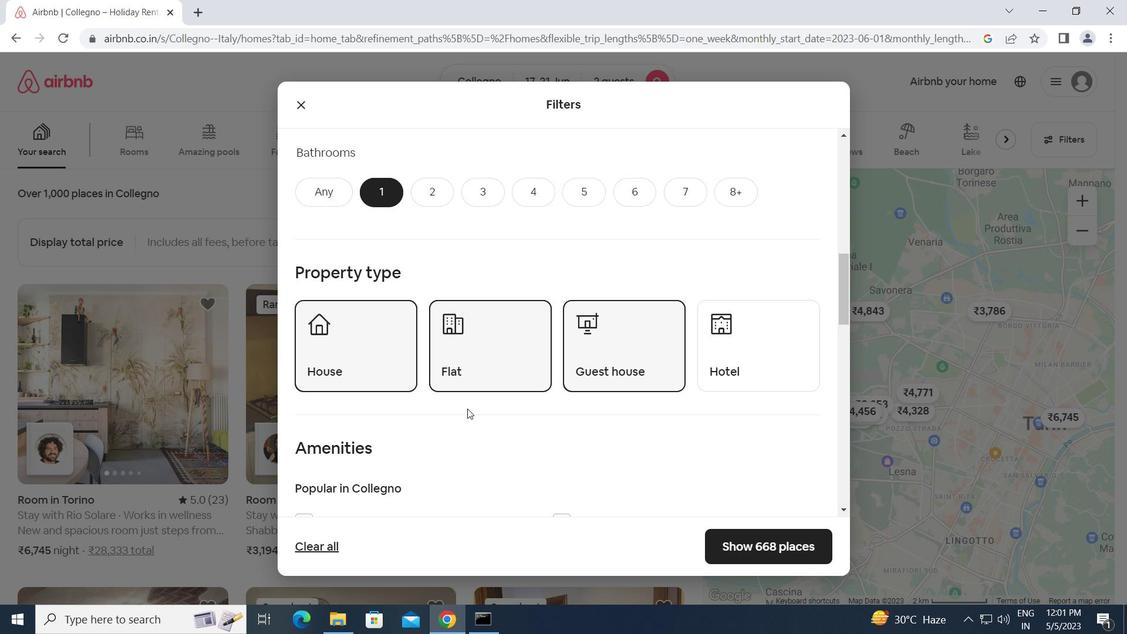 
Action: Mouse scrolled (454, 407) with delta (0, 0)
Screenshot: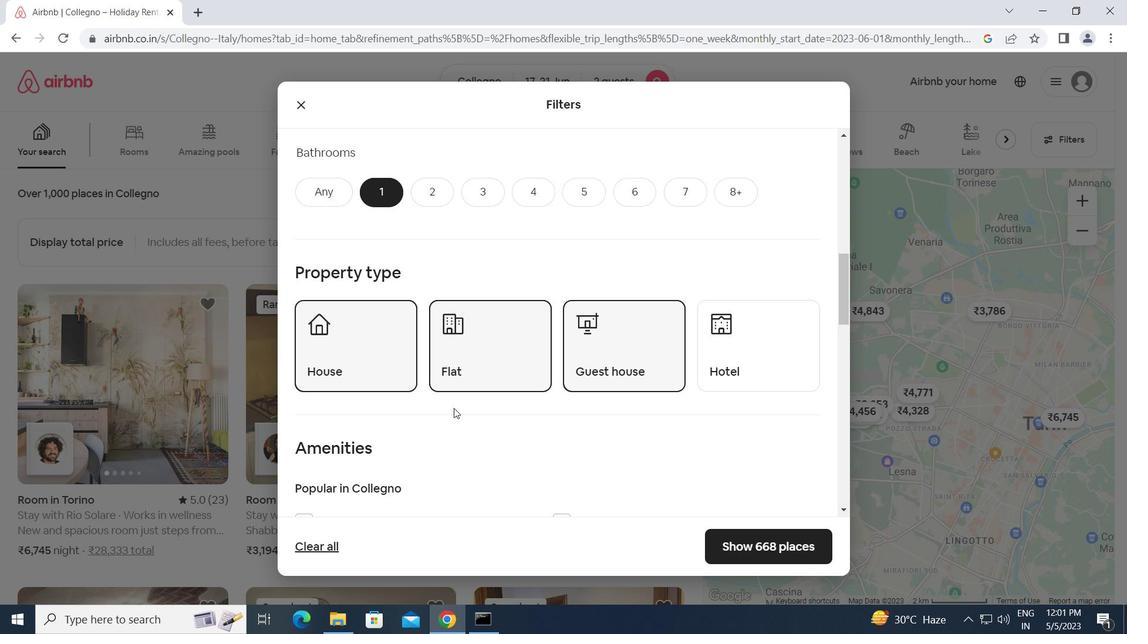 
Action: Mouse scrolled (454, 407) with delta (0, 0)
Screenshot: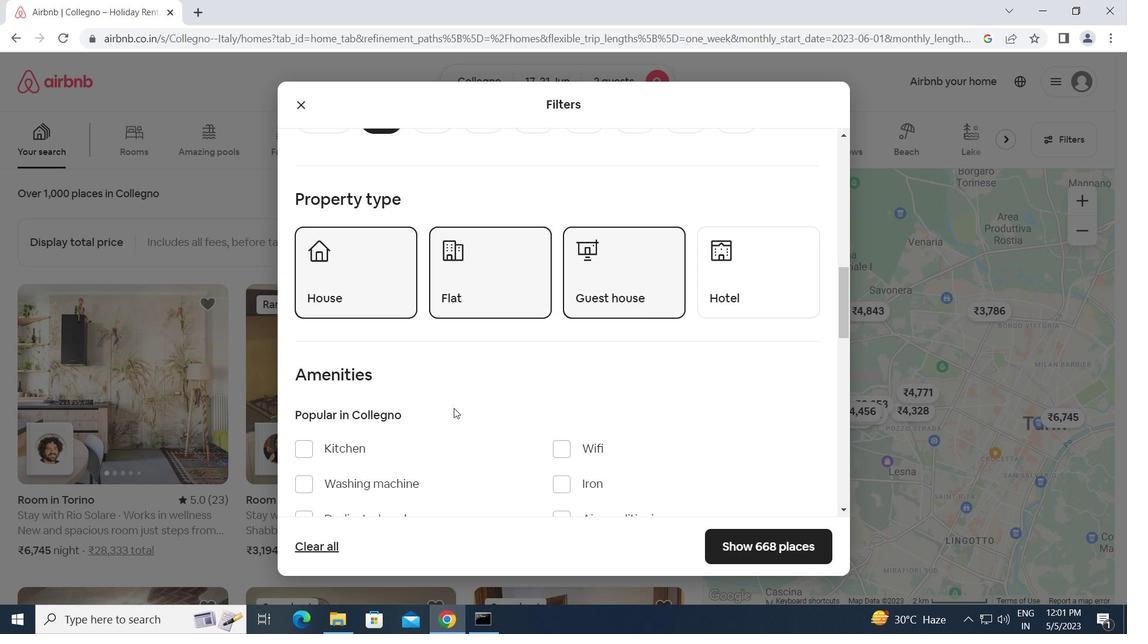 
Action: Mouse moved to (564, 375)
Screenshot: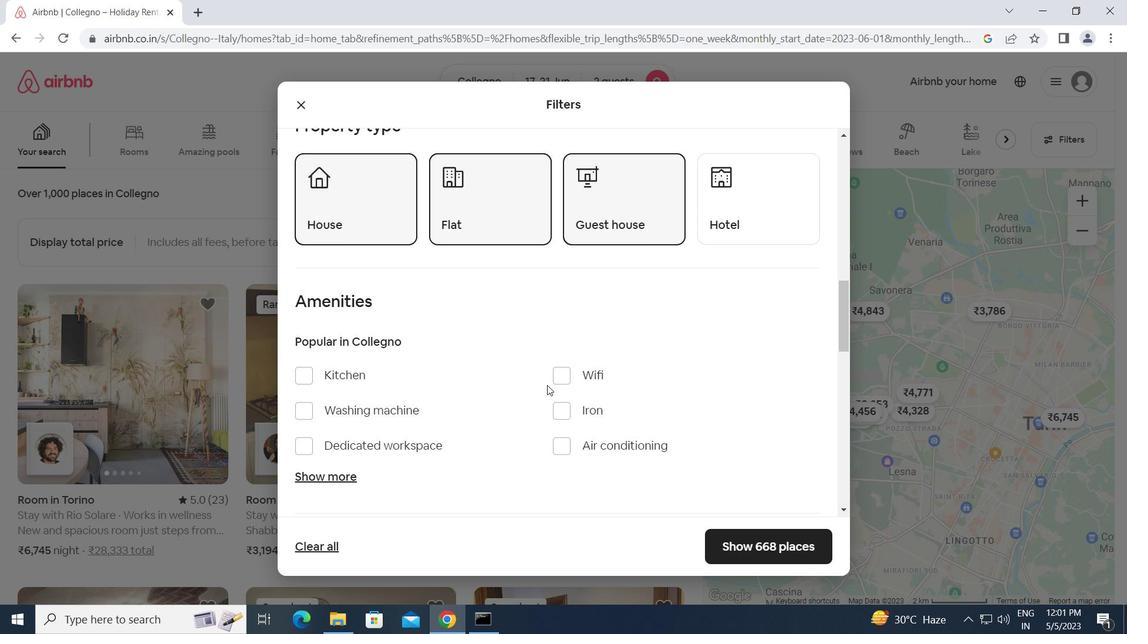 
Action: Mouse pressed left at (564, 375)
Screenshot: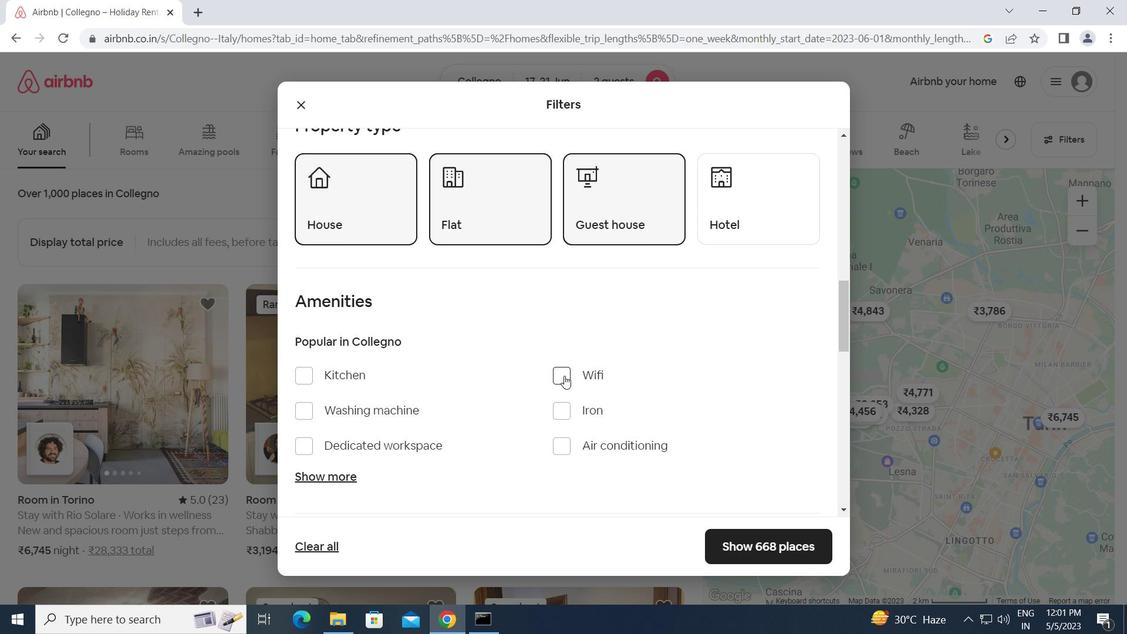 
Action: Mouse moved to (459, 416)
Screenshot: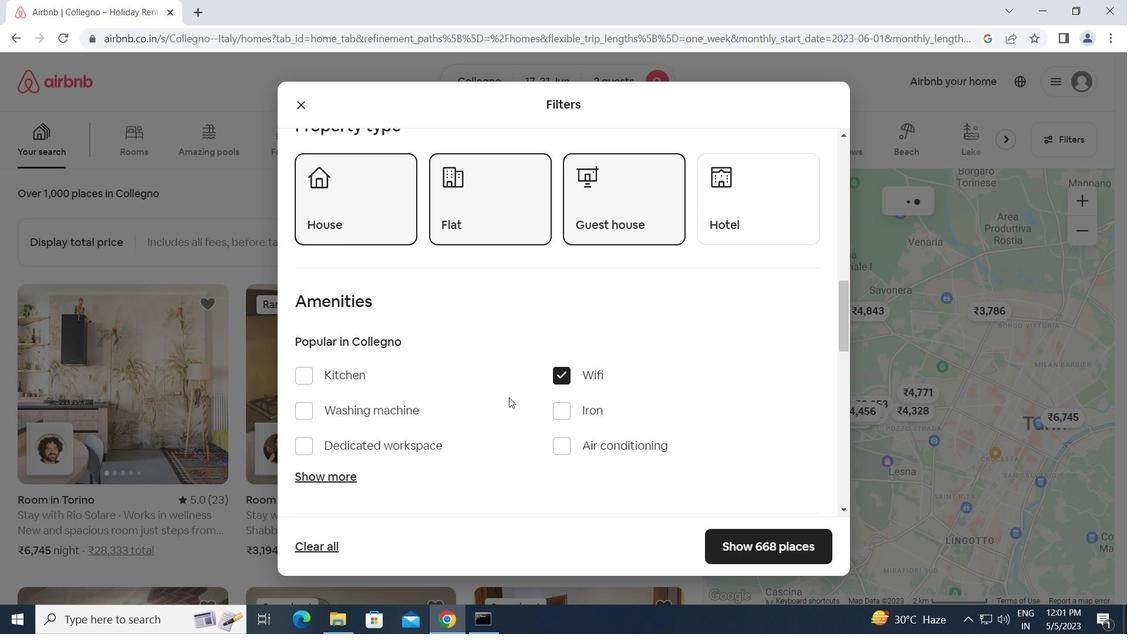 
Action: Mouse scrolled (459, 416) with delta (0, 0)
Screenshot: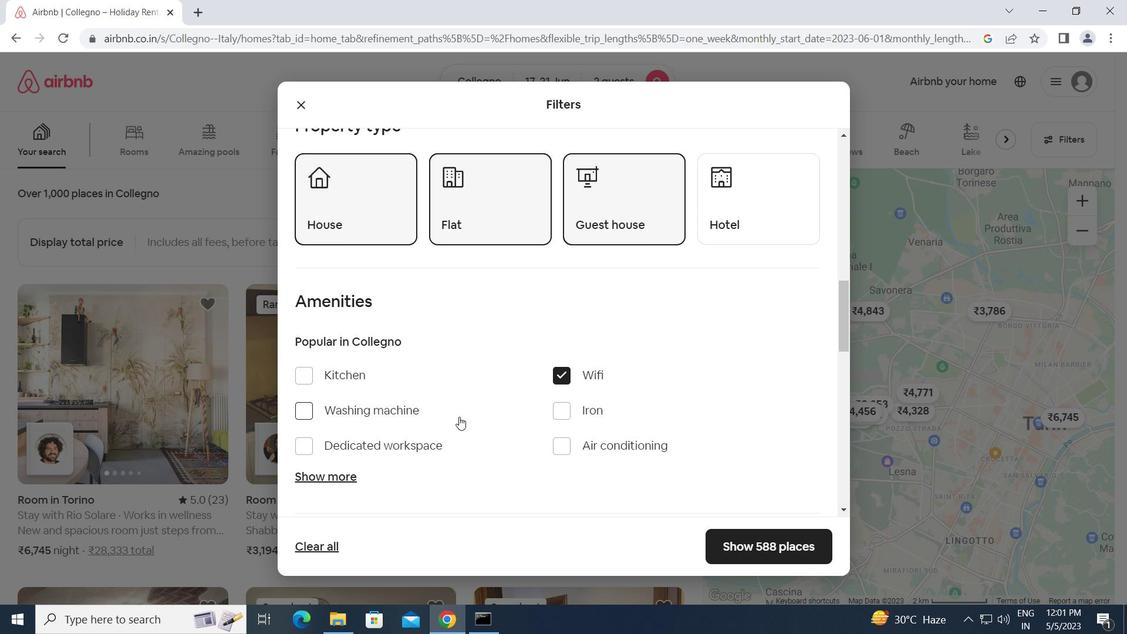 
Action: Mouse scrolled (459, 416) with delta (0, 0)
Screenshot: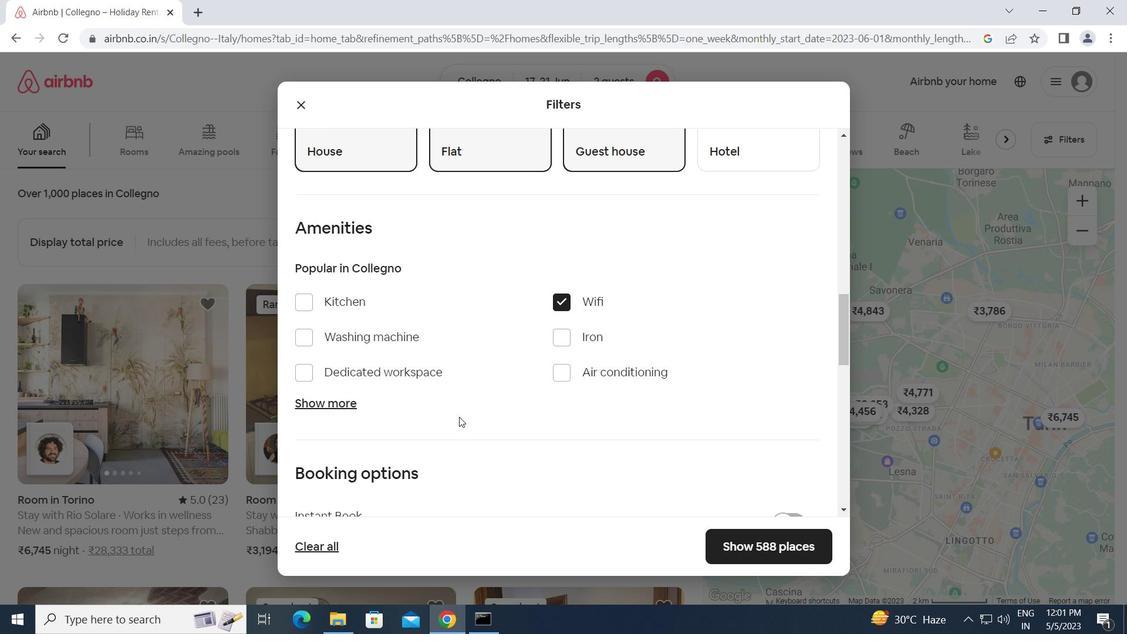 
Action: Mouse scrolled (459, 416) with delta (0, 0)
Screenshot: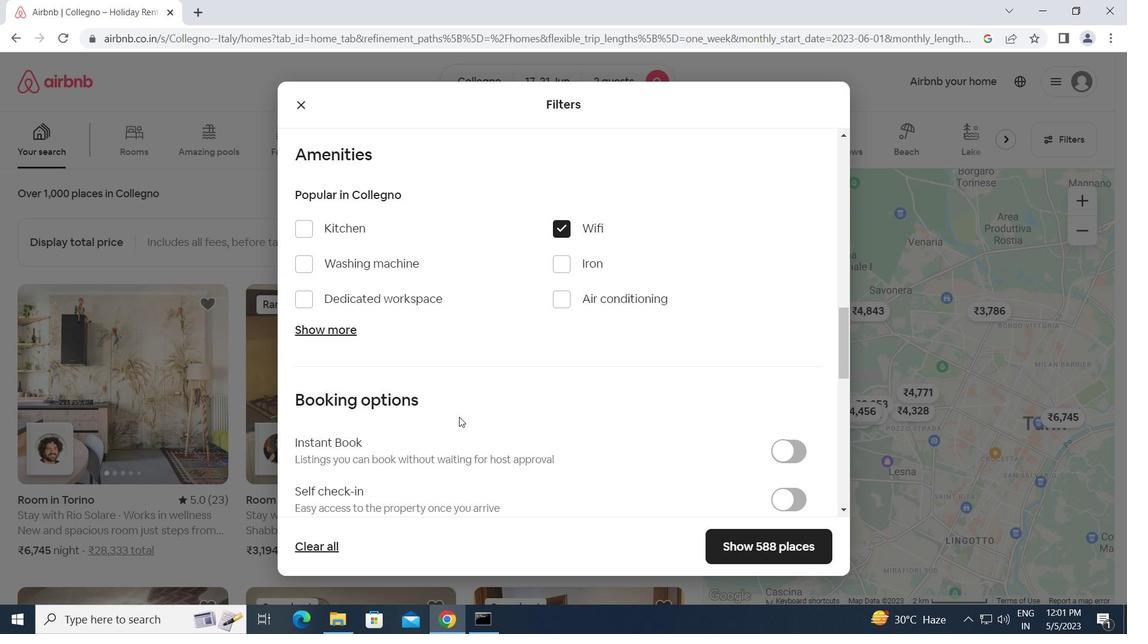 
Action: Mouse moved to (779, 423)
Screenshot: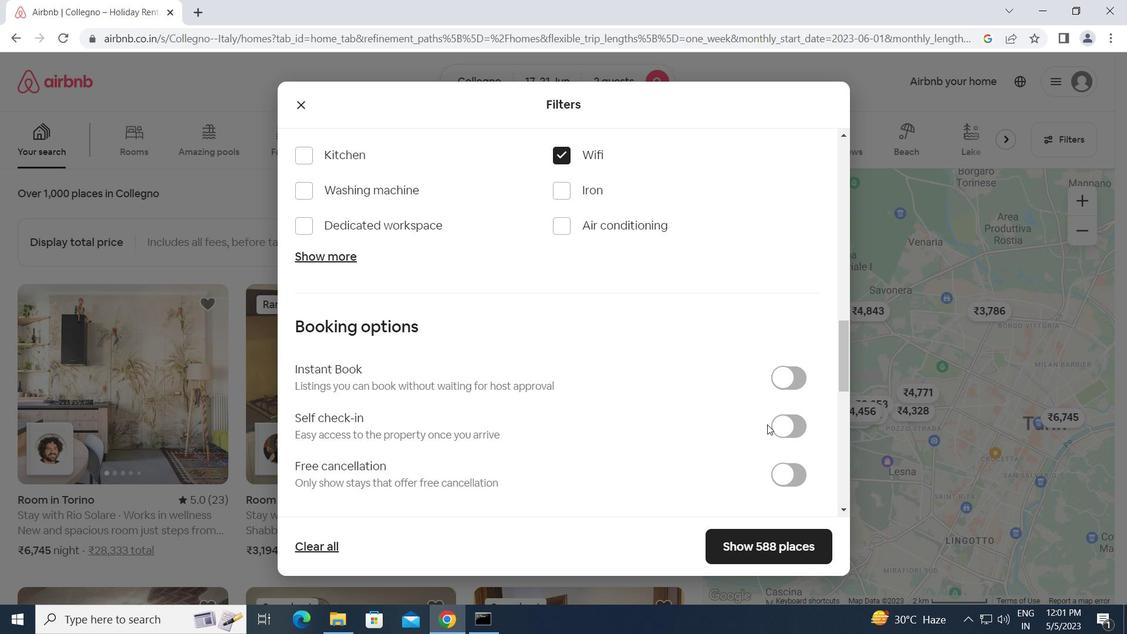 
Action: Mouse pressed left at (779, 423)
Screenshot: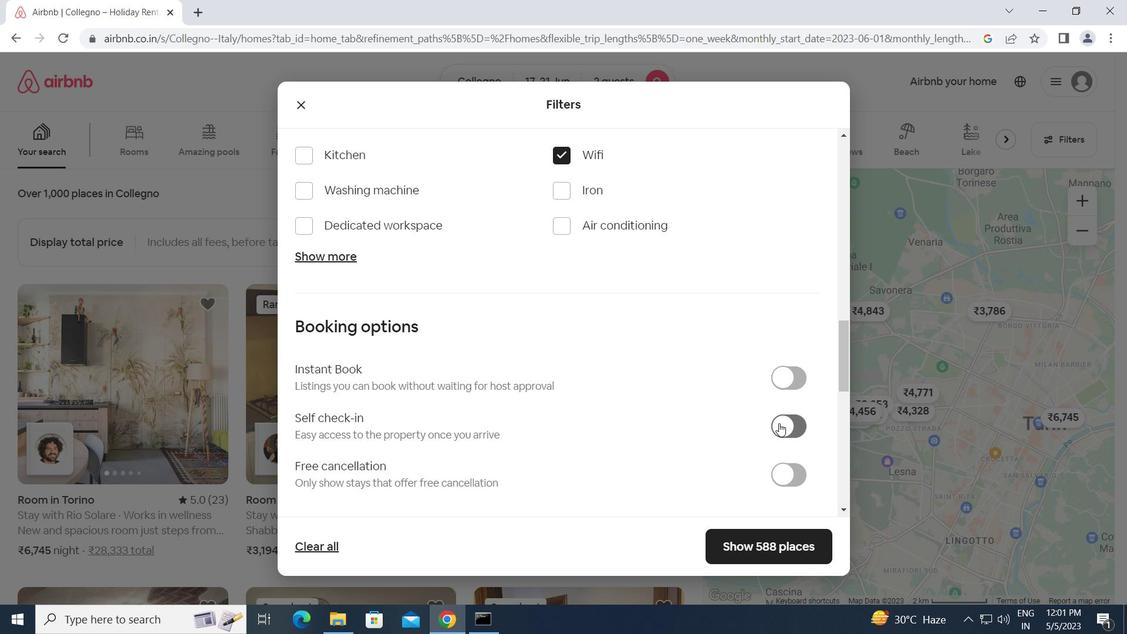 
Action: Mouse moved to (549, 441)
Screenshot: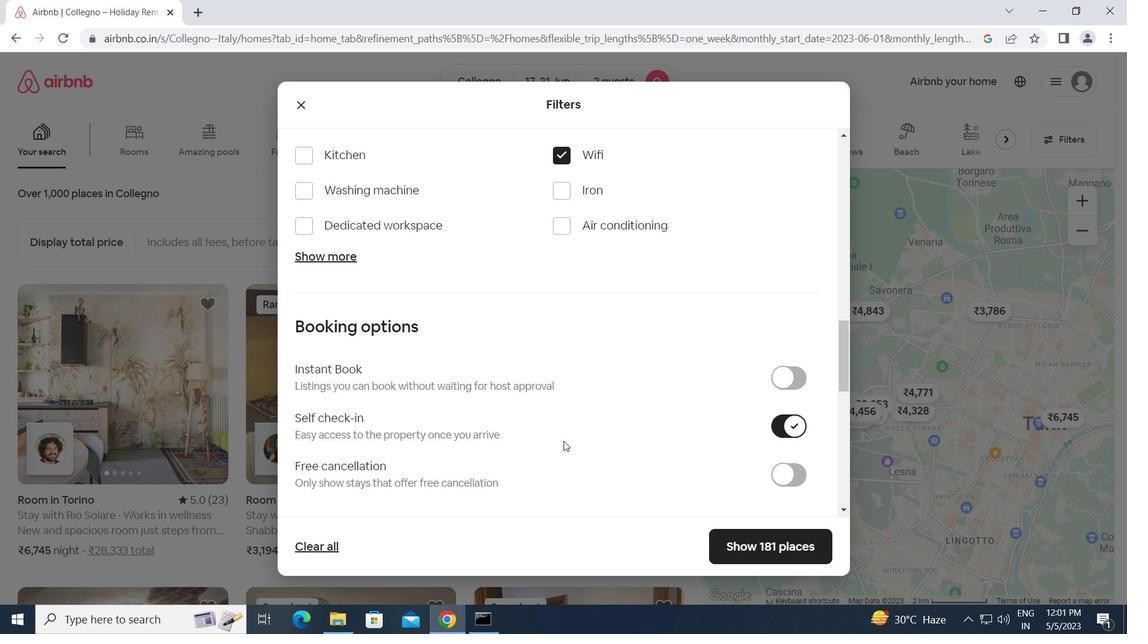 
Action: Mouse scrolled (549, 441) with delta (0, 0)
Screenshot: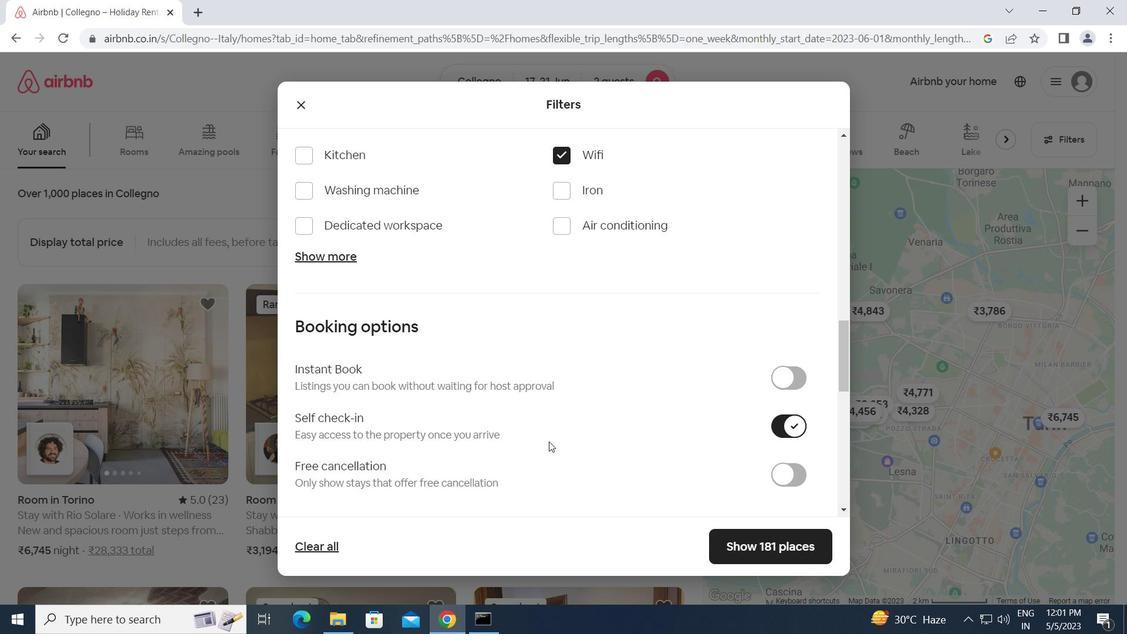 
Action: Mouse scrolled (549, 441) with delta (0, 0)
Screenshot: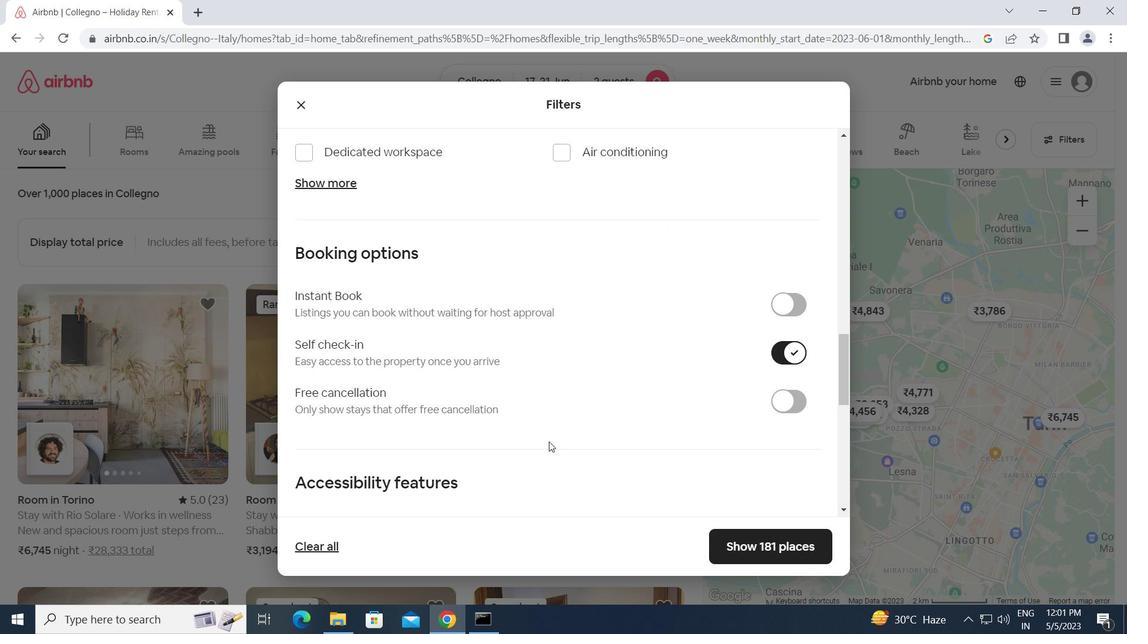 
Action: Mouse scrolled (549, 441) with delta (0, 0)
Screenshot: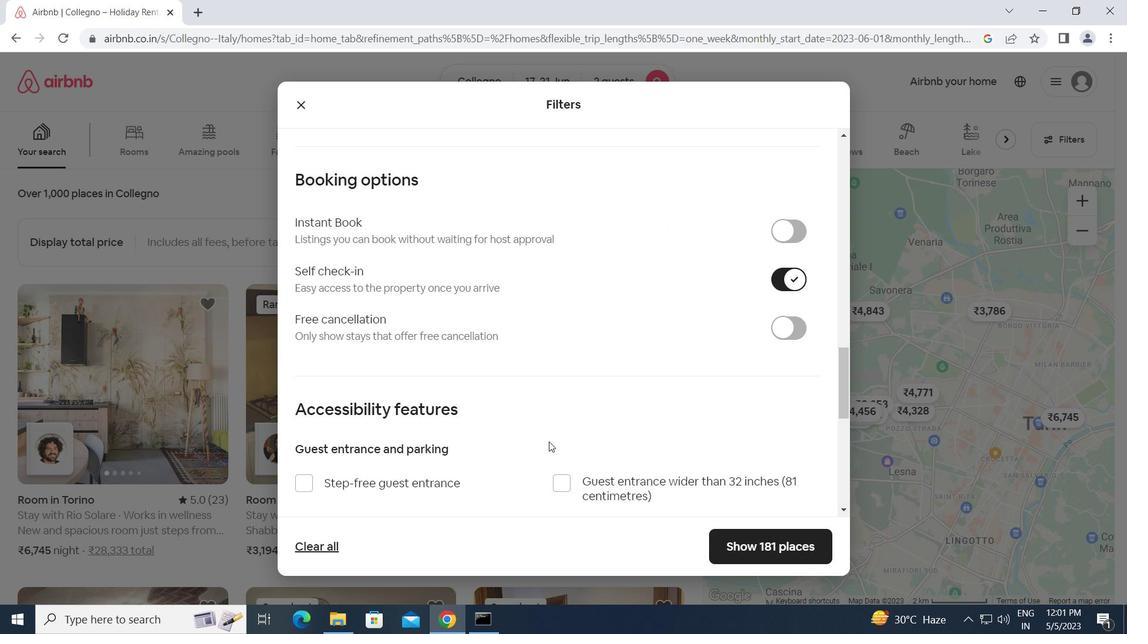 
Action: Mouse scrolled (549, 441) with delta (0, 0)
Screenshot: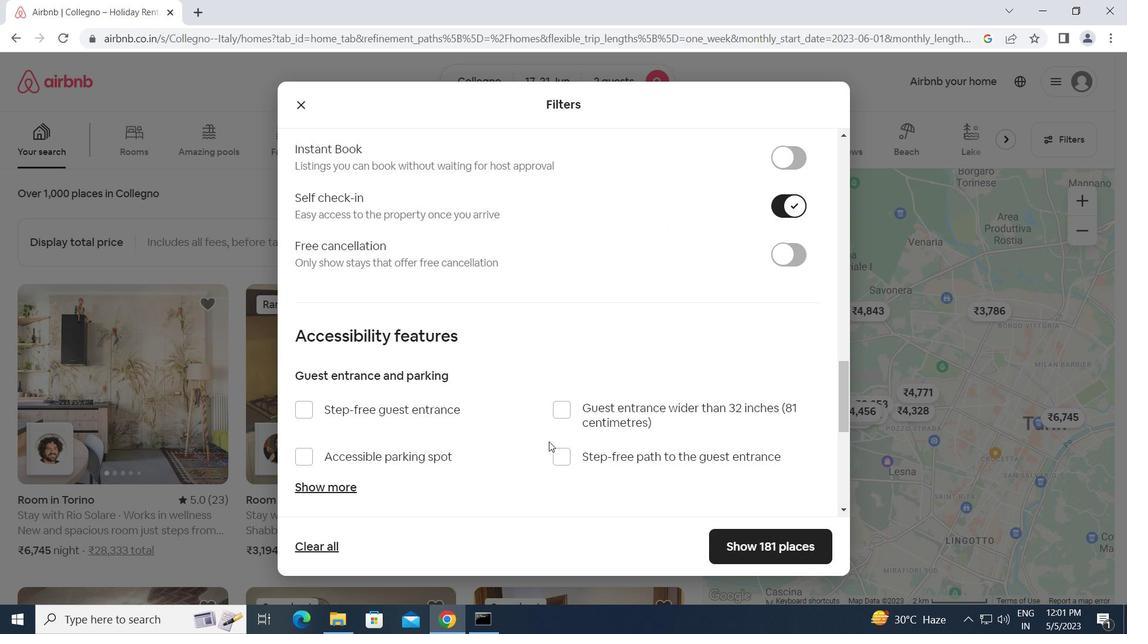 
Action: Mouse scrolled (549, 441) with delta (0, 0)
Screenshot: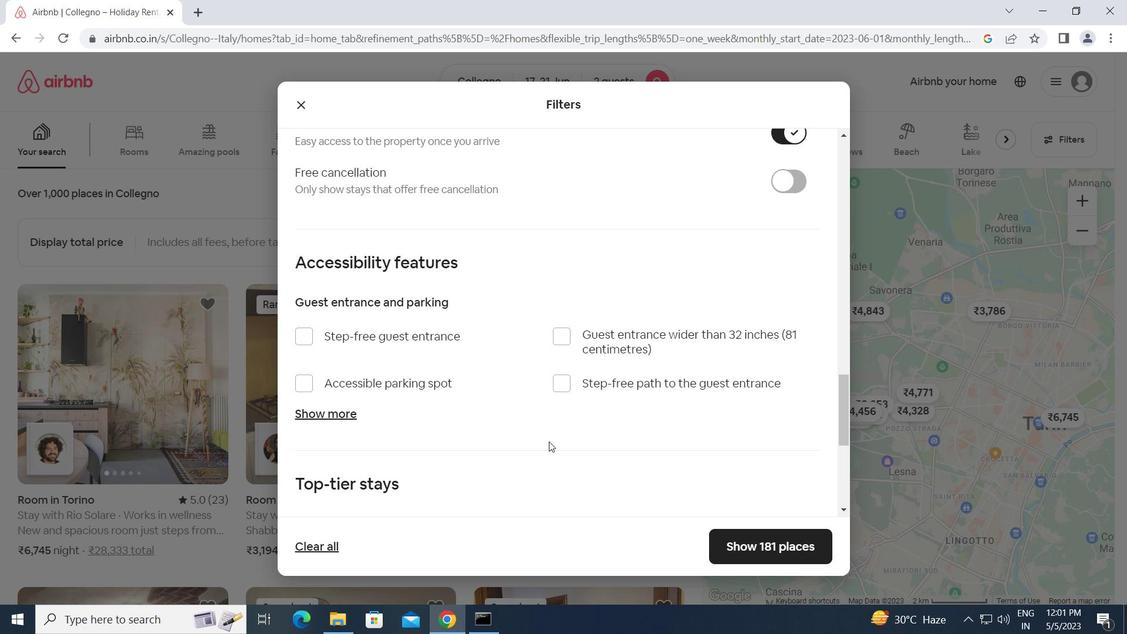 
Action: Mouse scrolled (549, 441) with delta (0, 0)
Screenshot: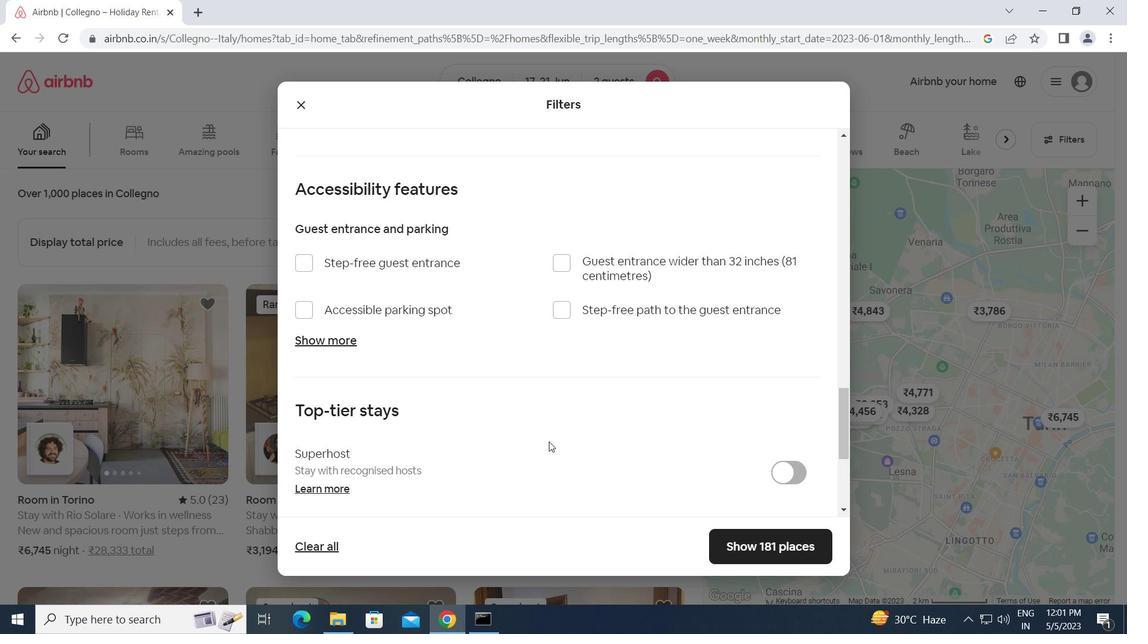 
Action: Mouse scrolled (549, 441) with delta (0, 0)
Screenshot: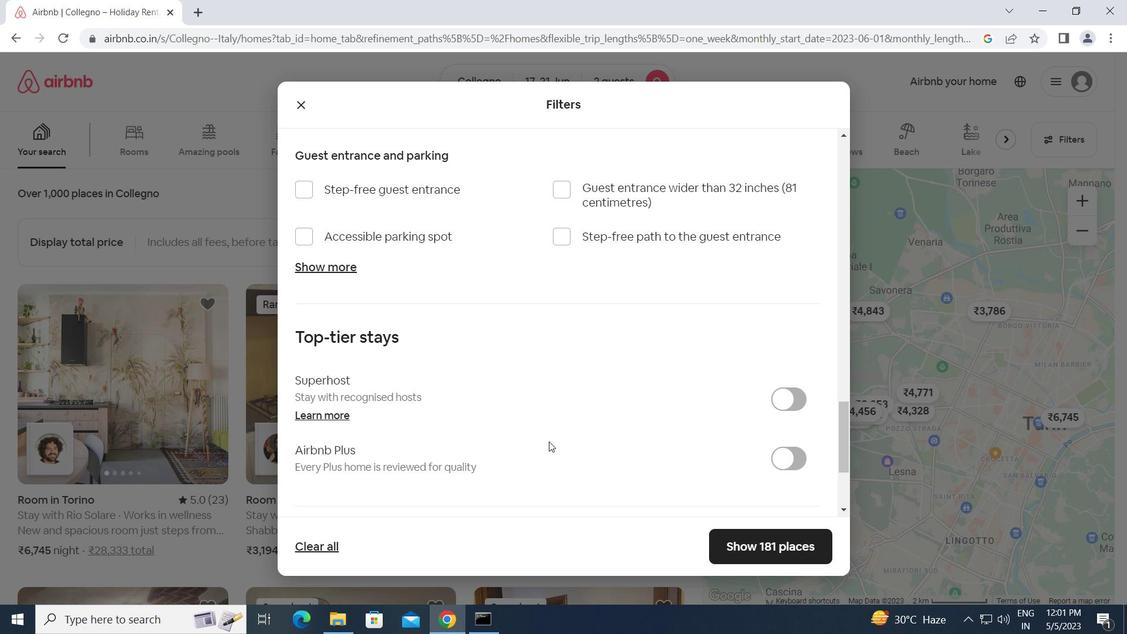 
Action: Mouse scrolled (549, 441) with delta (0, 0)
Screenshot: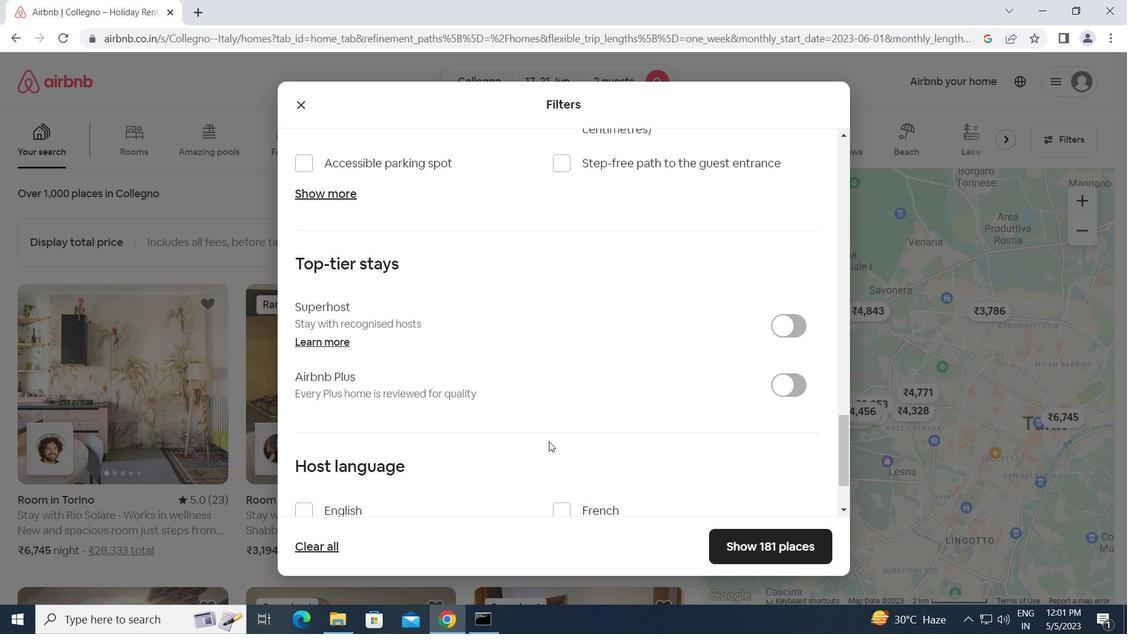 
Action: Mouse moved to (301, 433)
Screenshot: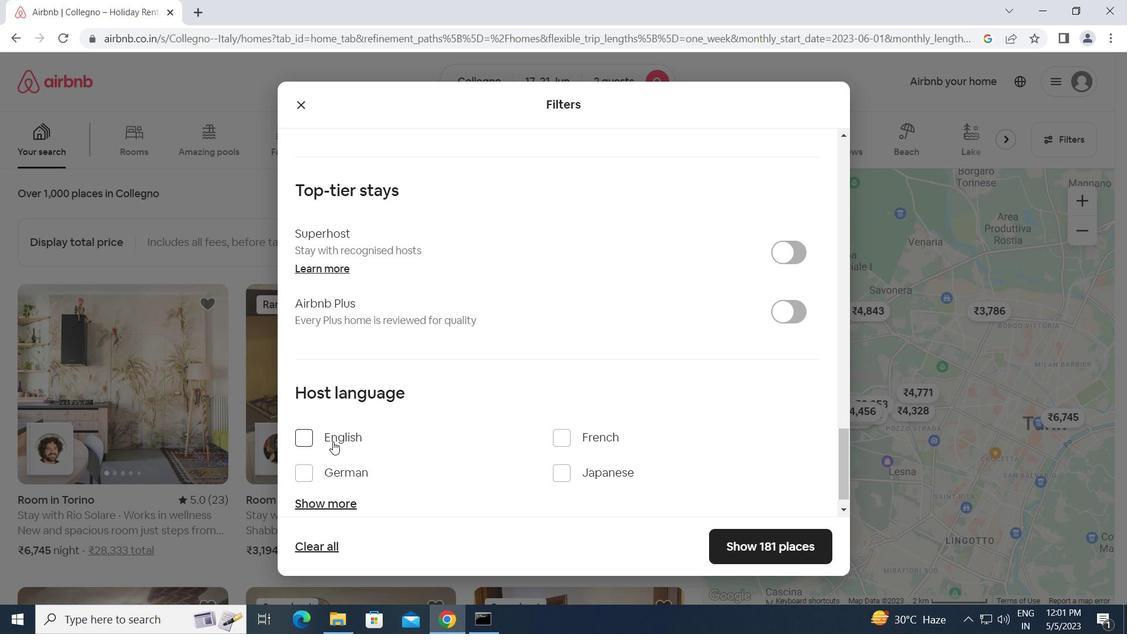 
Action: Mouse pressed left at (301, 433)
Screenshot: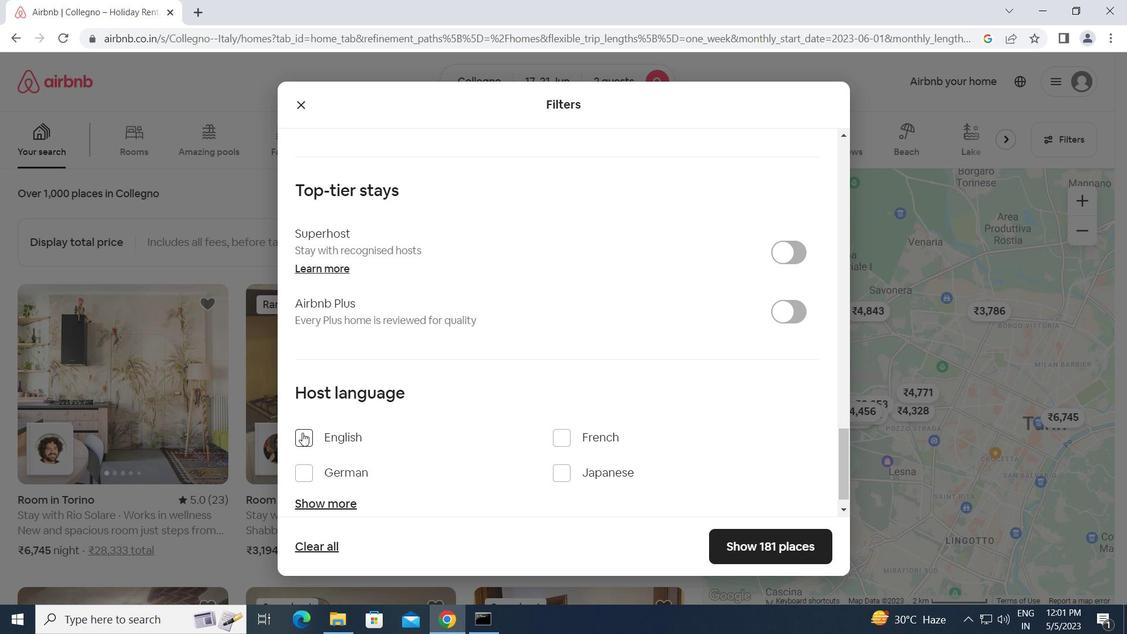 
Action: Mouse moved to (728, 540)
Screenshot: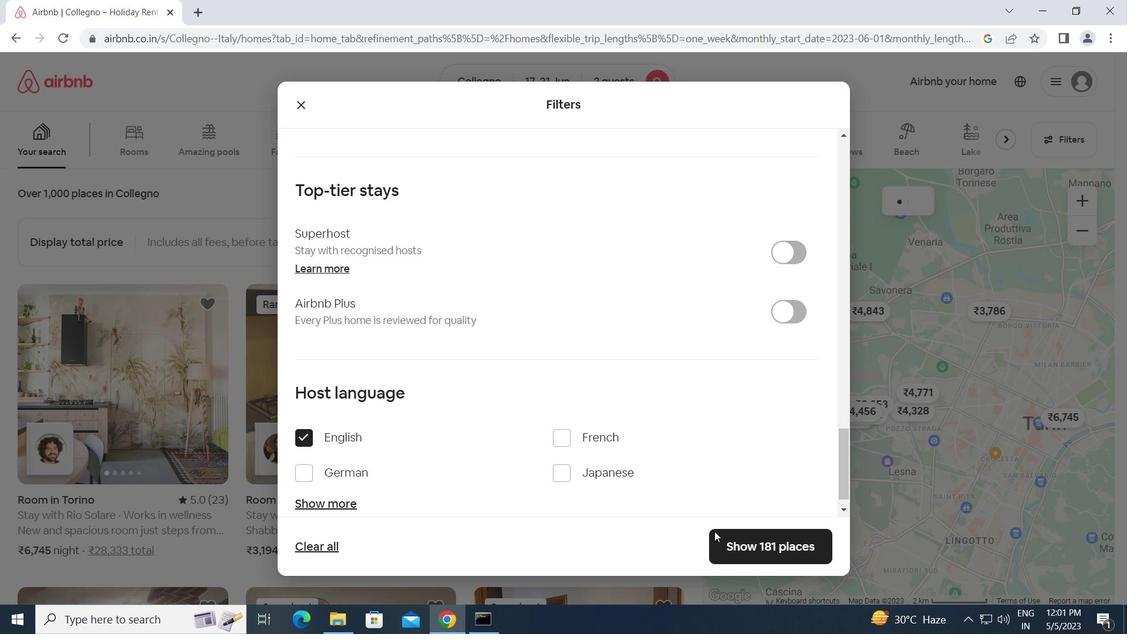 
Action: Mouse pressed left at (728, 540)
Screenshot: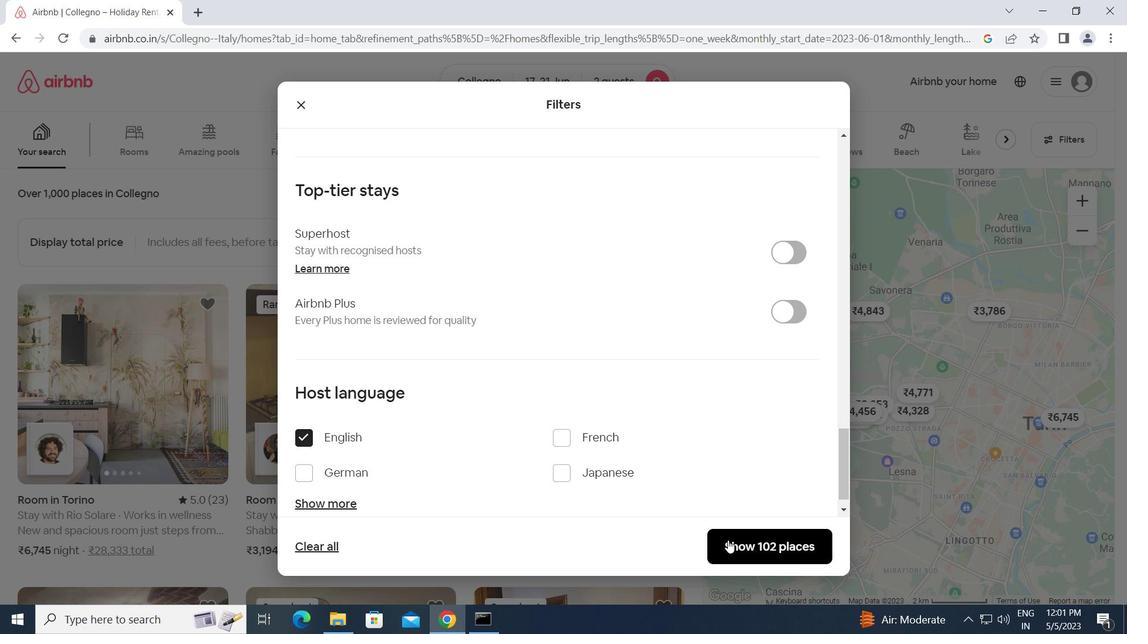
Action: Mouse moved to (725, 540)
Screenshot: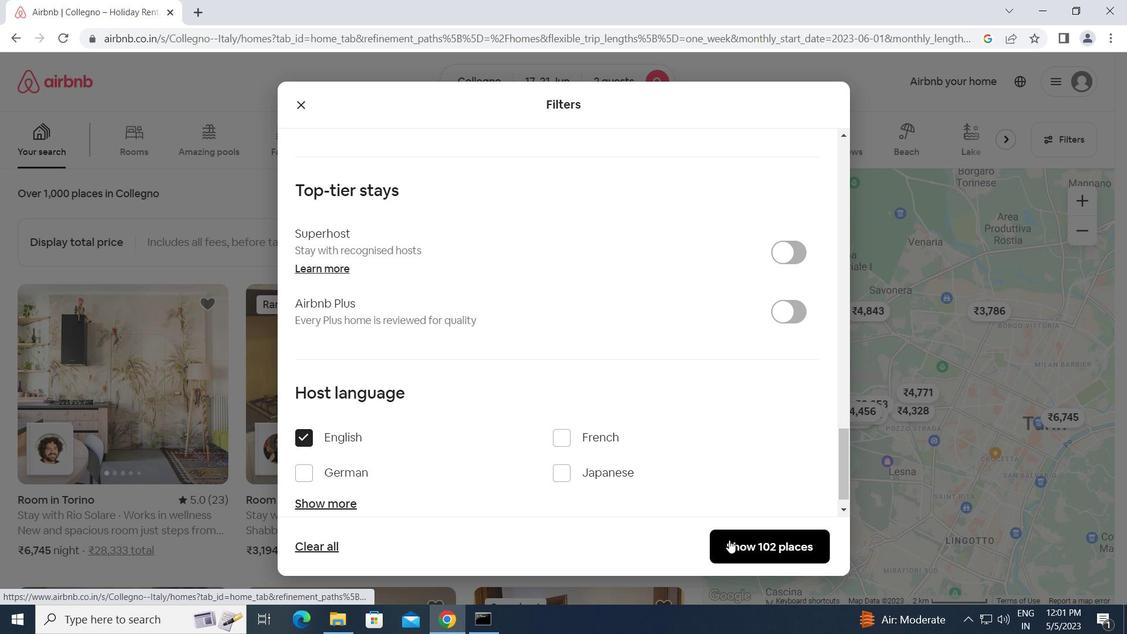 
